 Task: Create a due date automation trigger when advanced on, on the monday after a card is due add fields without custom field "Resume" set to 10 at 11:00 AM.
Action: Mouse moved to (1290, 99)
Screenshot: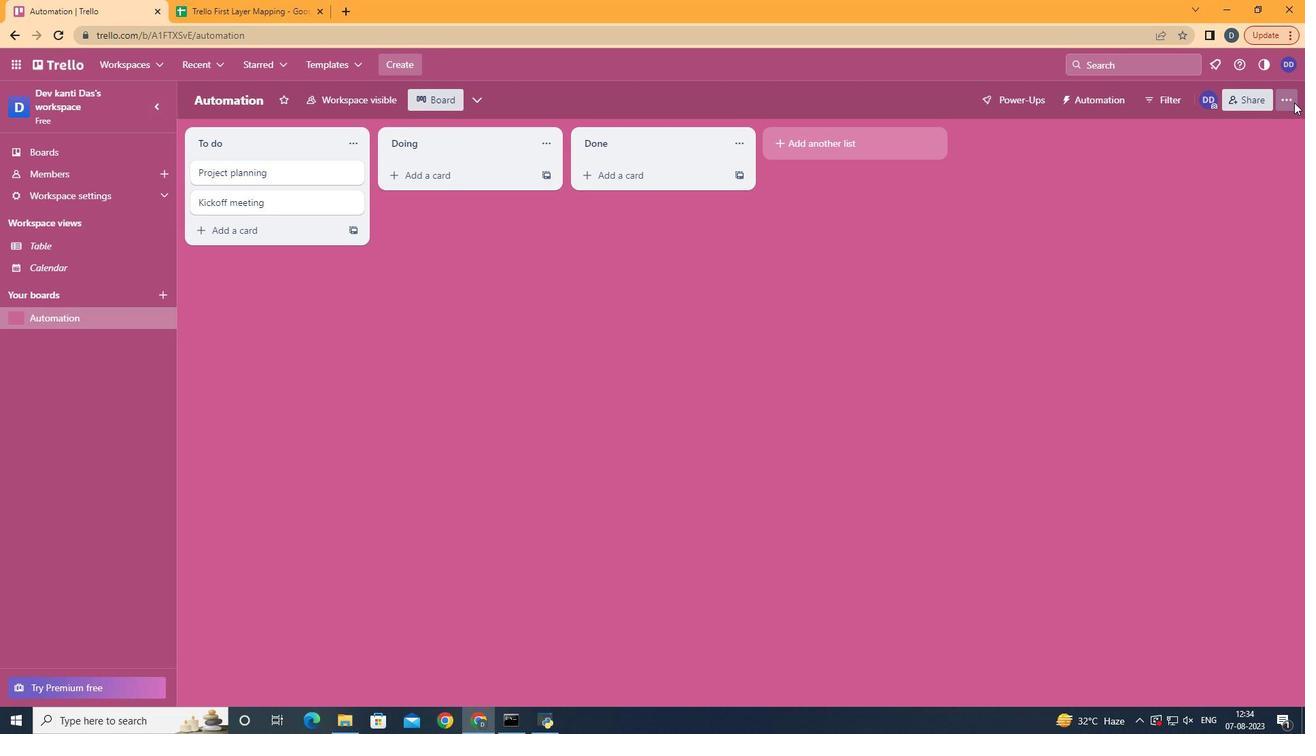 
Action: Mouse pressed left at (1290, 99)
Screenshot: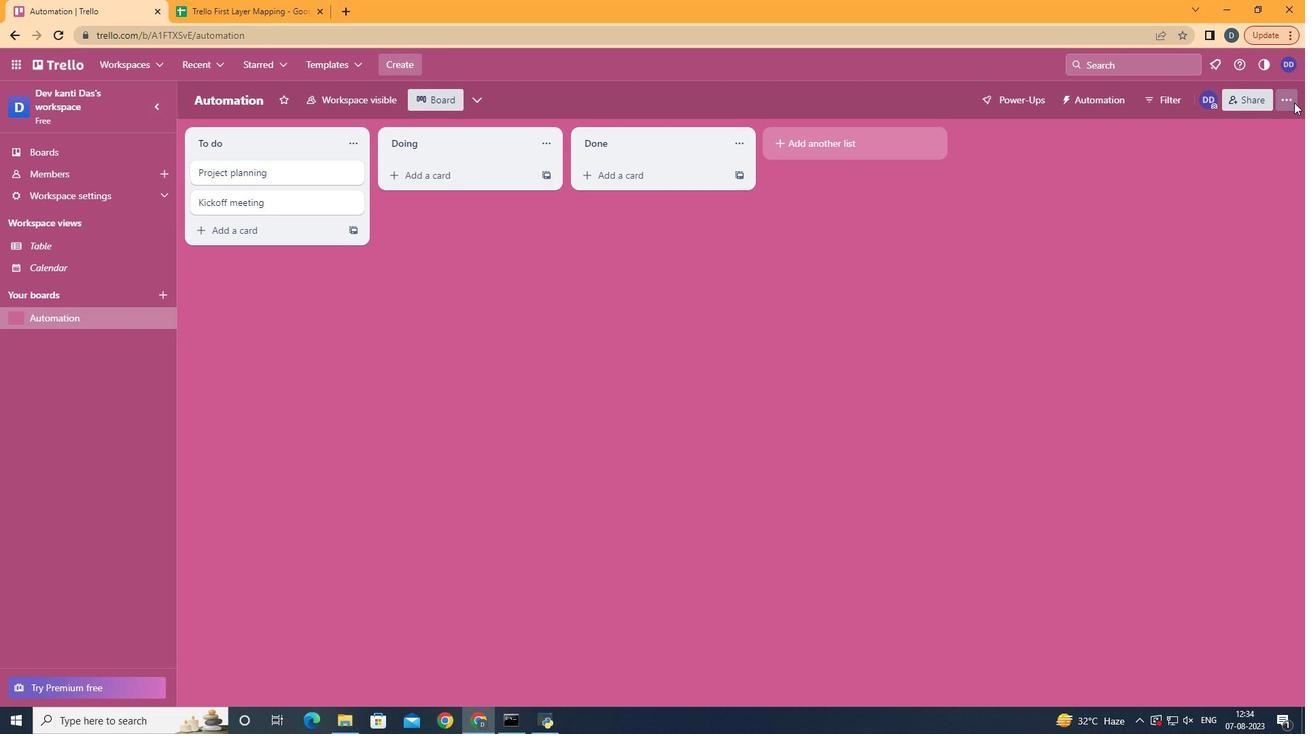 
Action: Mouse moved to (1183, 290)
Screenshot: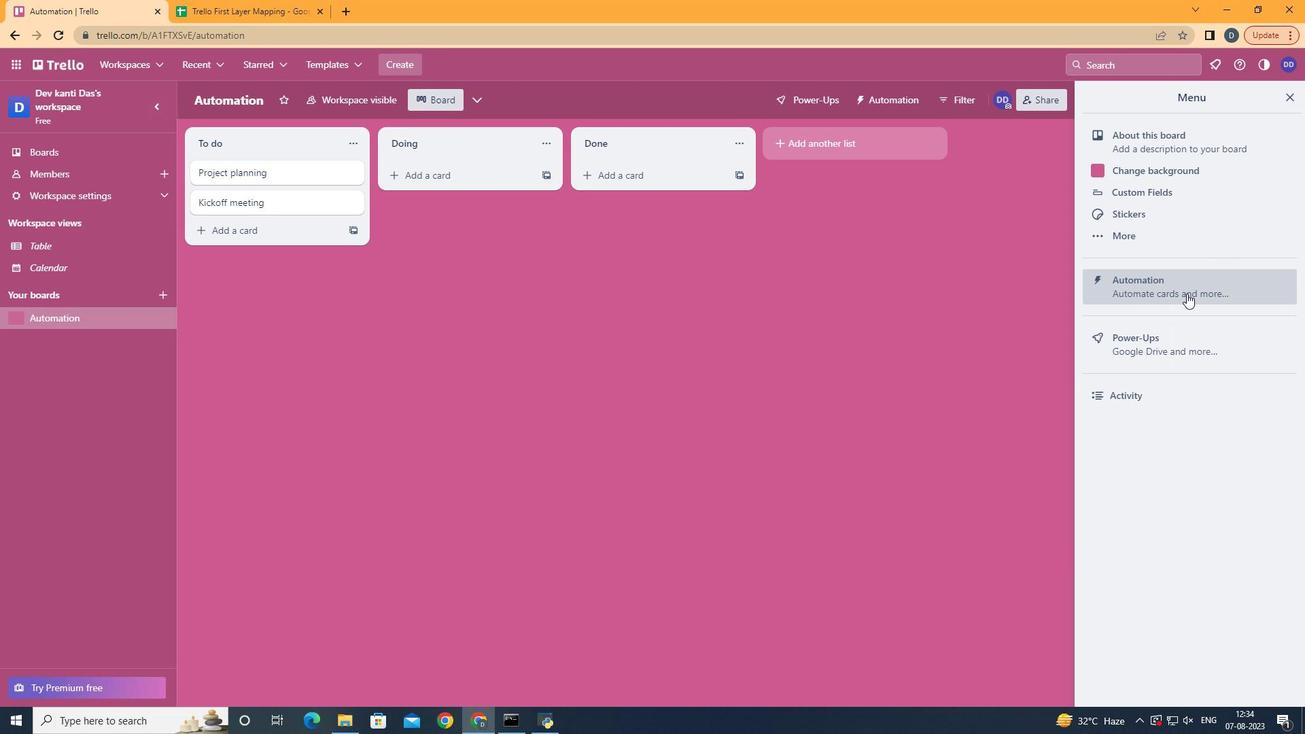 
Action: Mouse pressed left at (1183, 290)
Screenshot: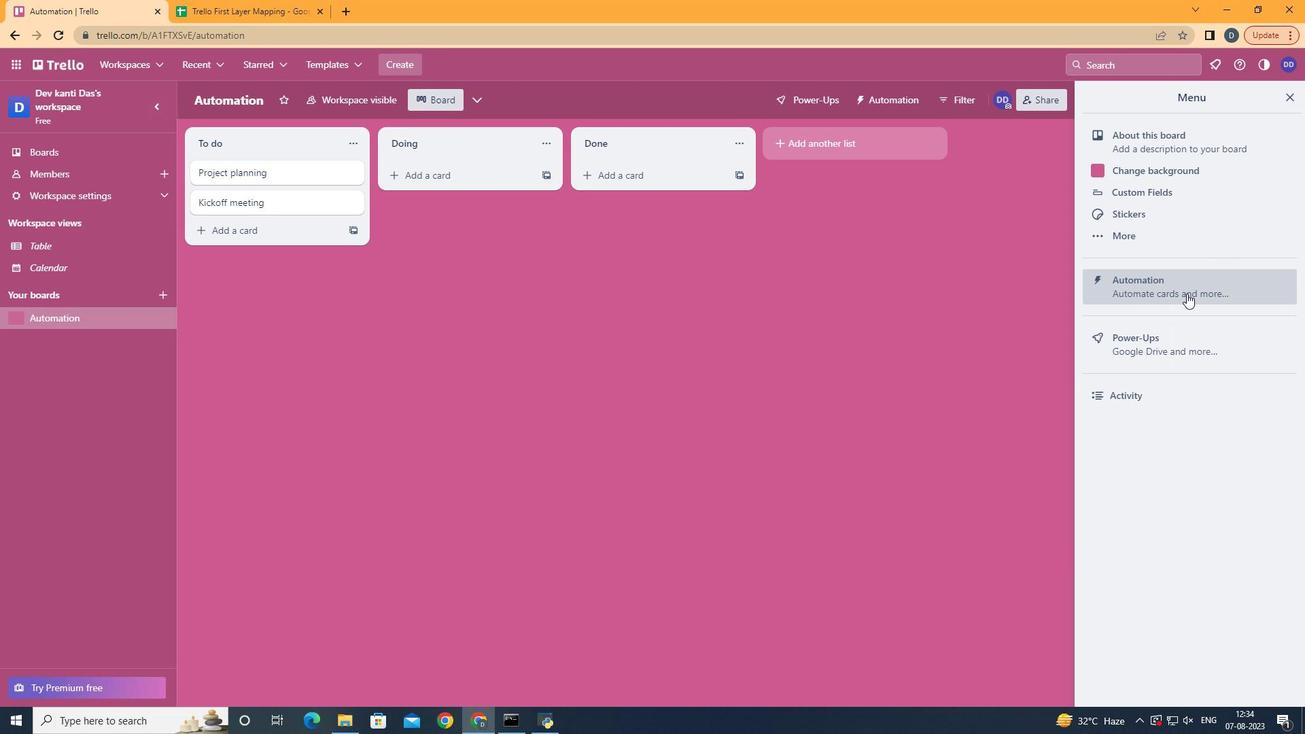 
Action: Mouse moved to (282, 279)
Screenshot: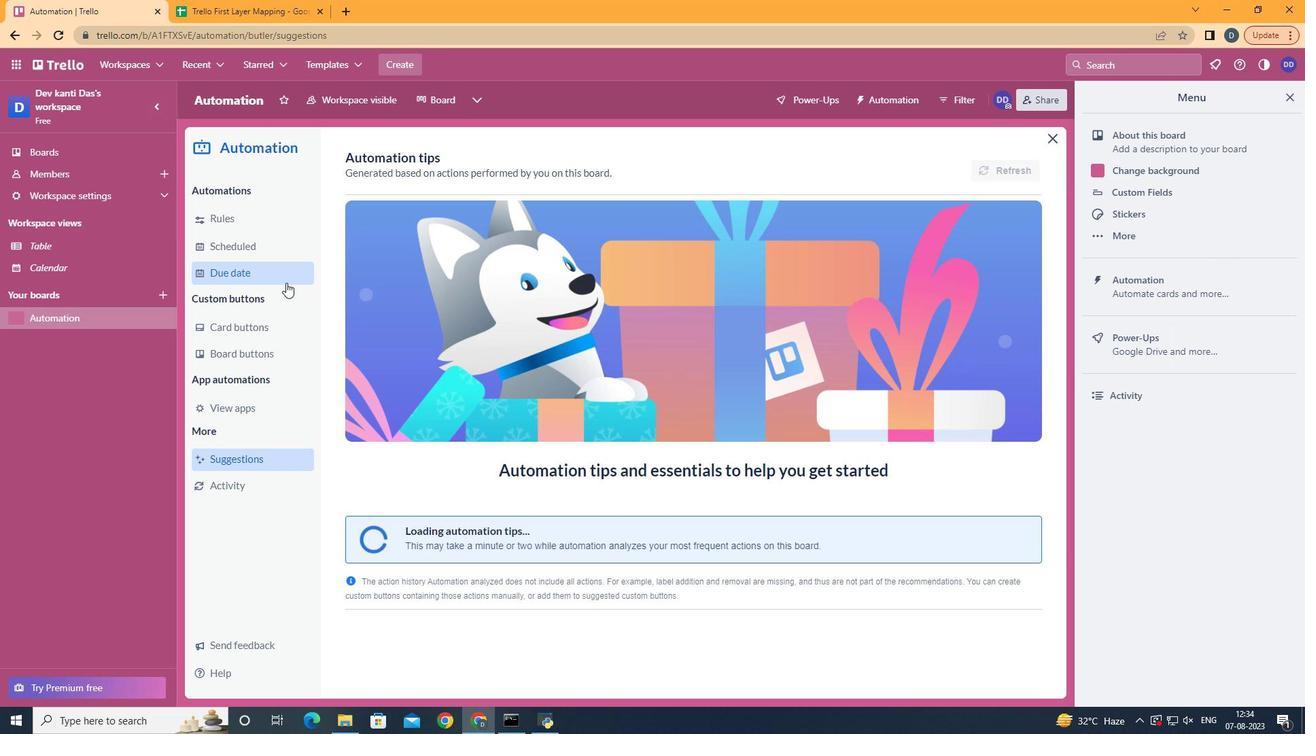 
Action: Mouse pressed left at (282, 279)
Screenshot: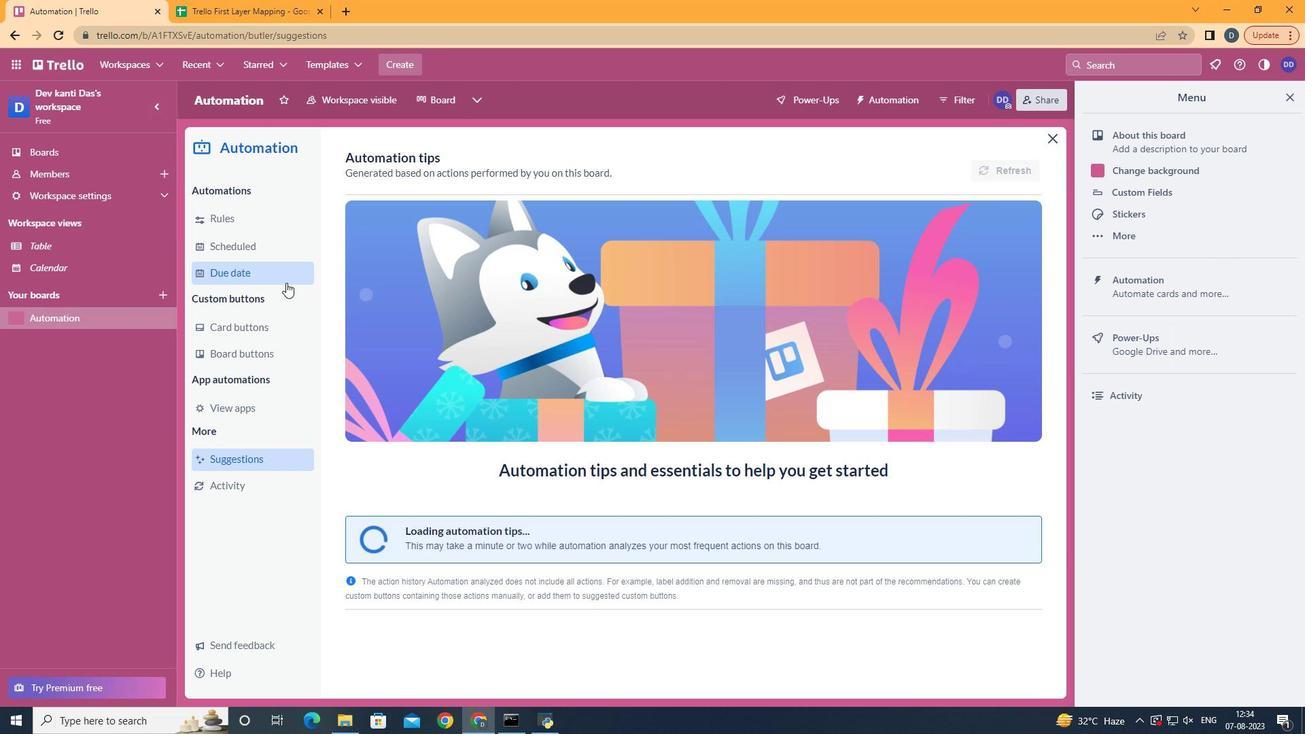 
Action: Mouse moved to (955, 156)
Screenshot: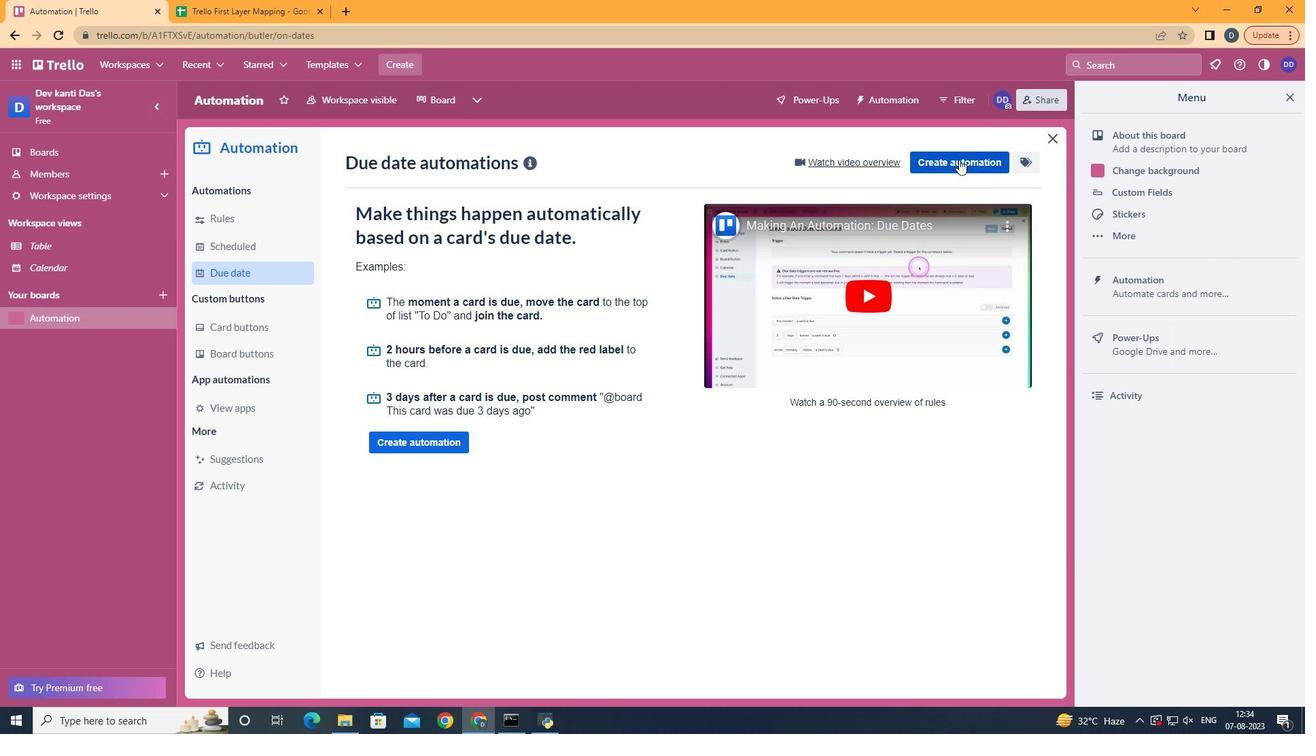 
Action: Mouse pressed left at (955, 156)
Screenshot: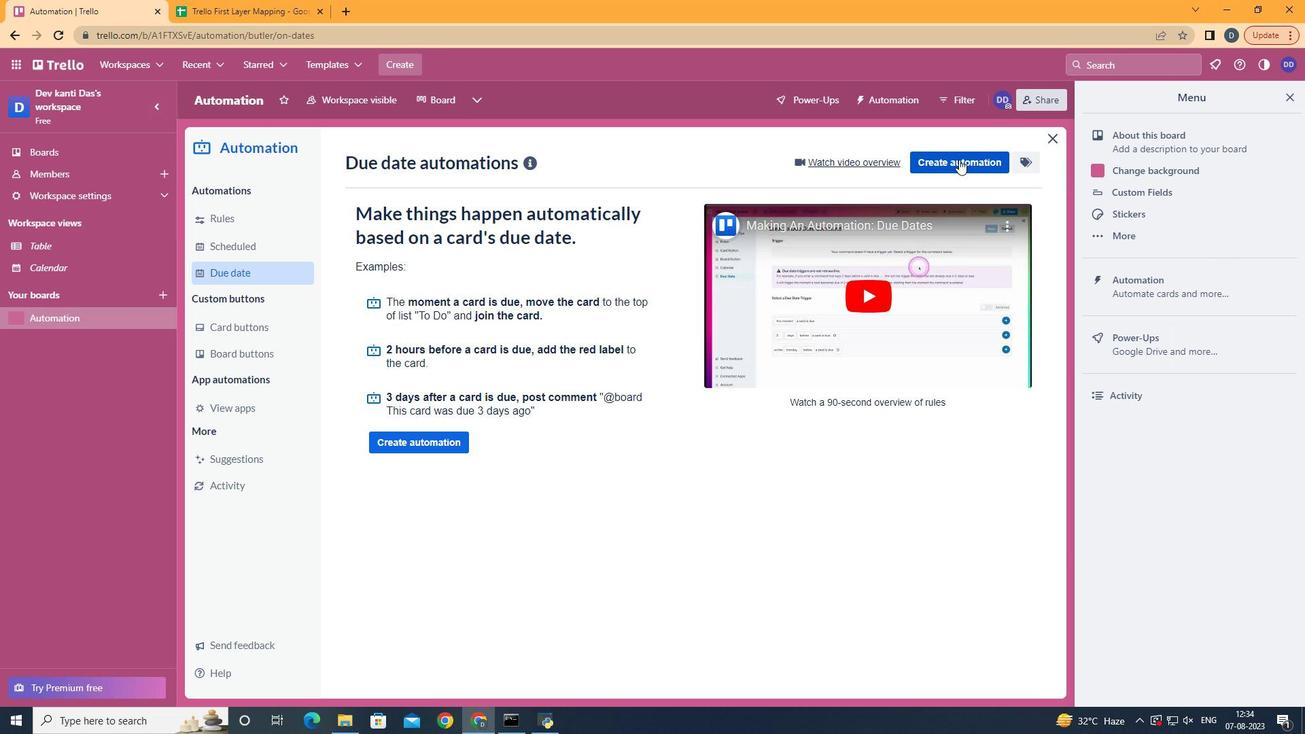 
Action: Mouse moved to (734, 292)
Screenshot: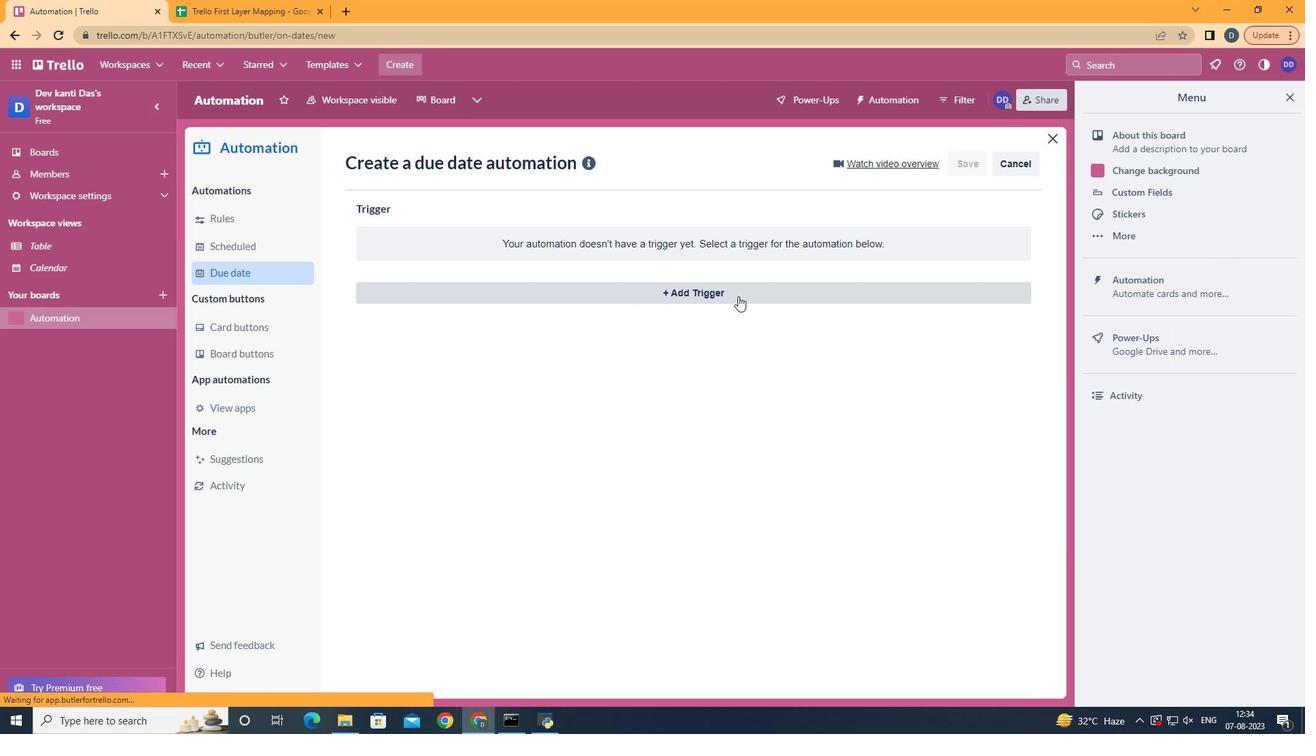 
Action: Mouse pressed left at (734, 292)
Screenshot: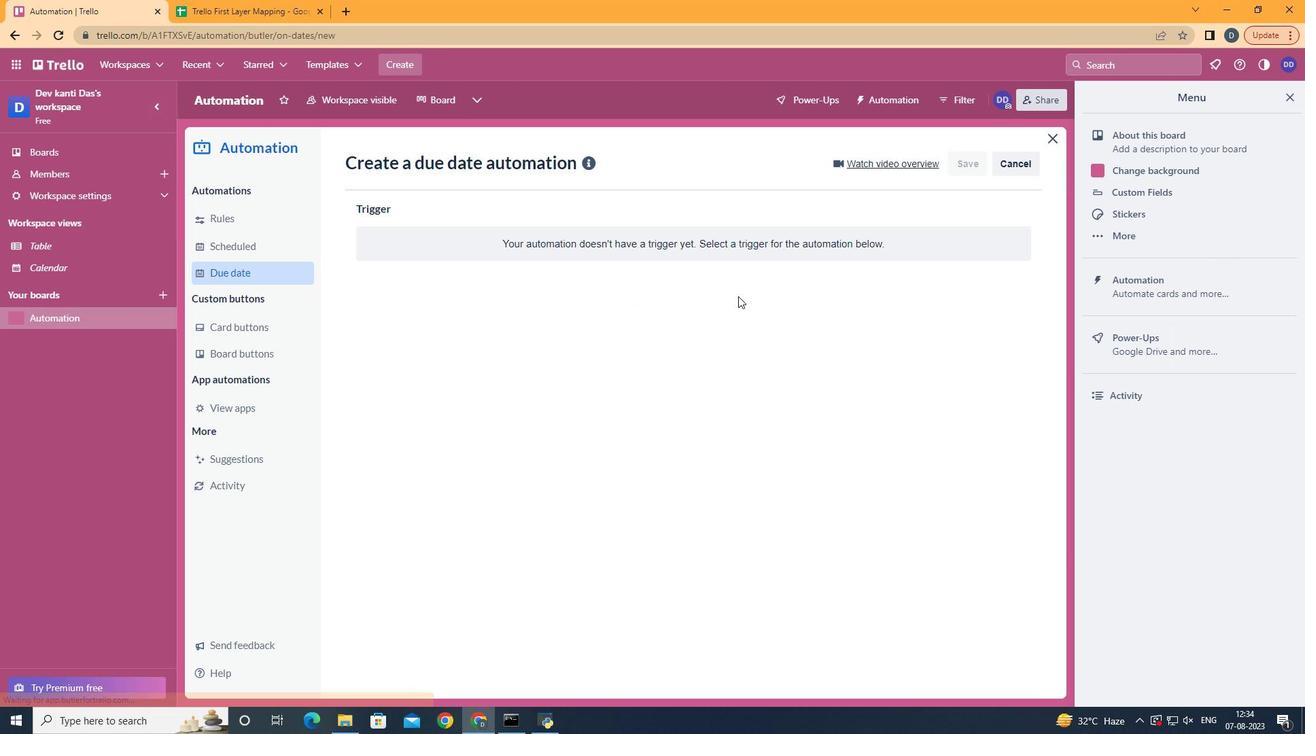 
Action: Mouse moved to (433, 352)
Screenshot: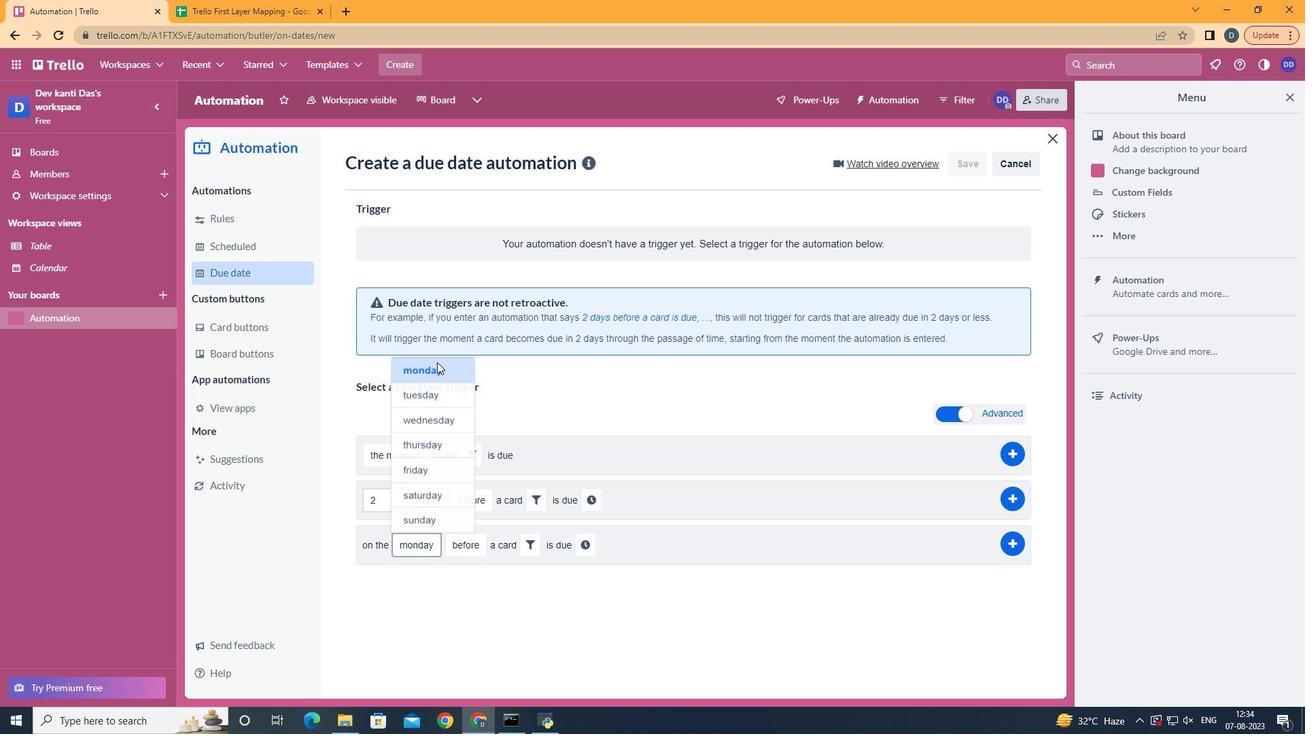 
Action: Mouse pressed left at (433, 352)
Screenshot: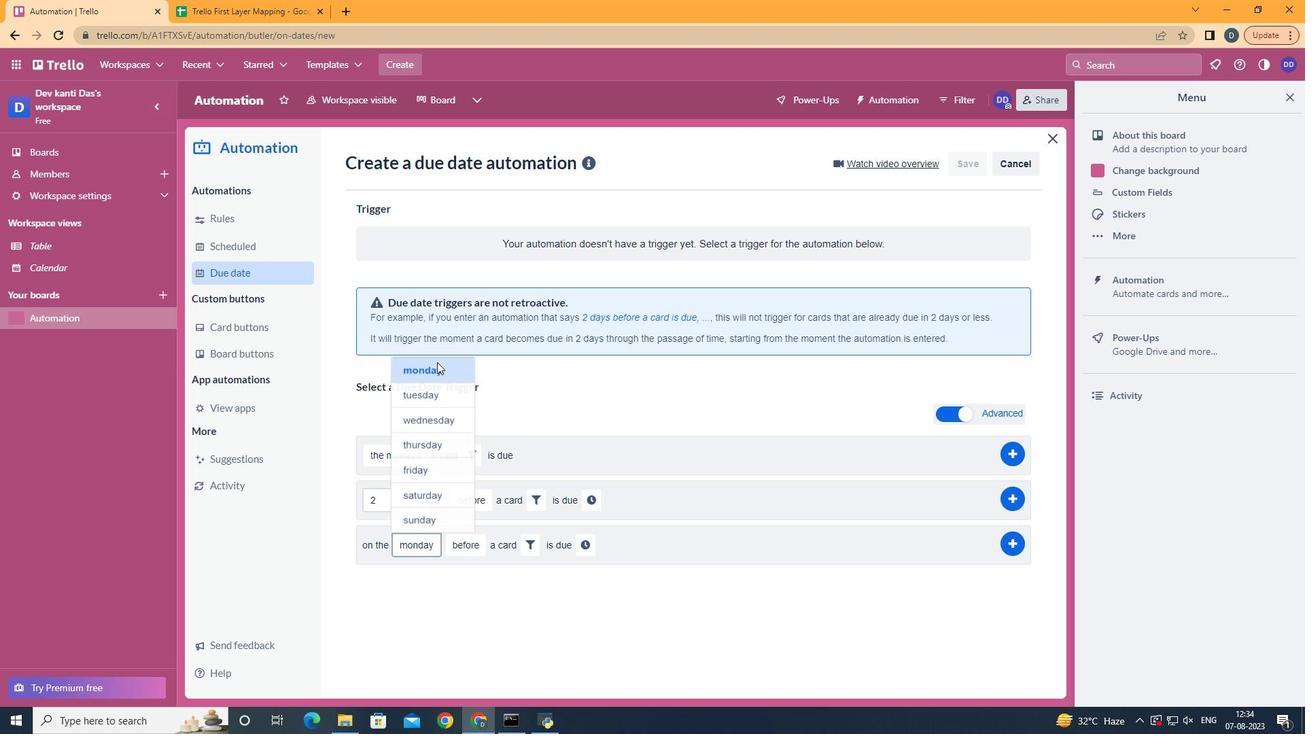 
Action: Mouse moved to (476, 596)
Screenshot: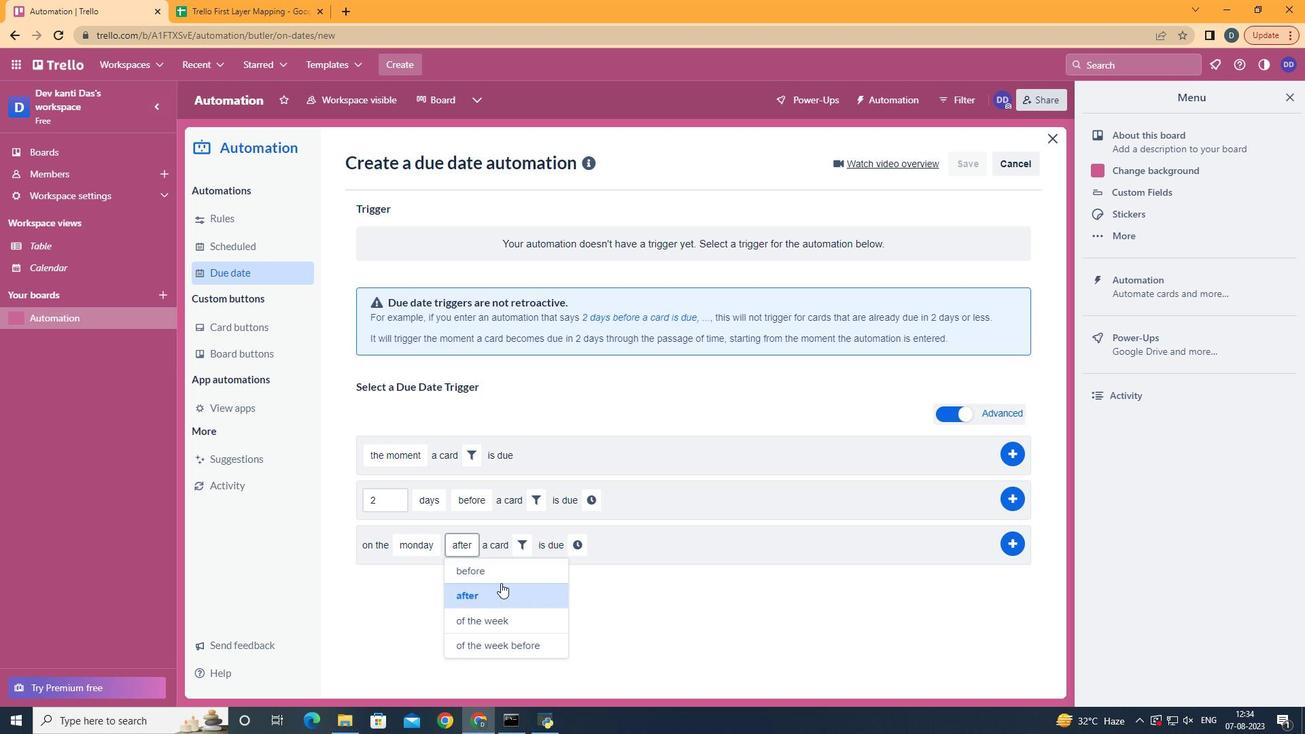 
Action: Mouse pressed left at (476, 596)
Screenshot: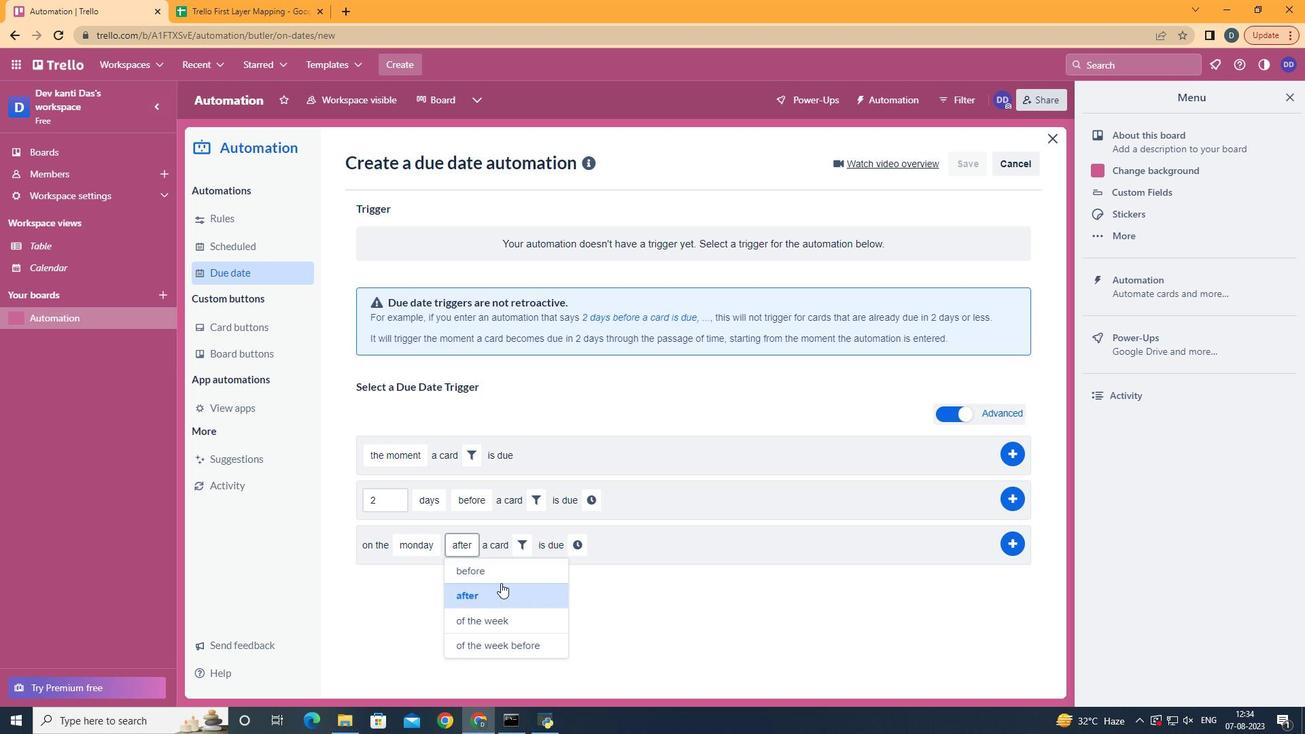 
Action: Mouse moved to (511, 547)
Screenshot: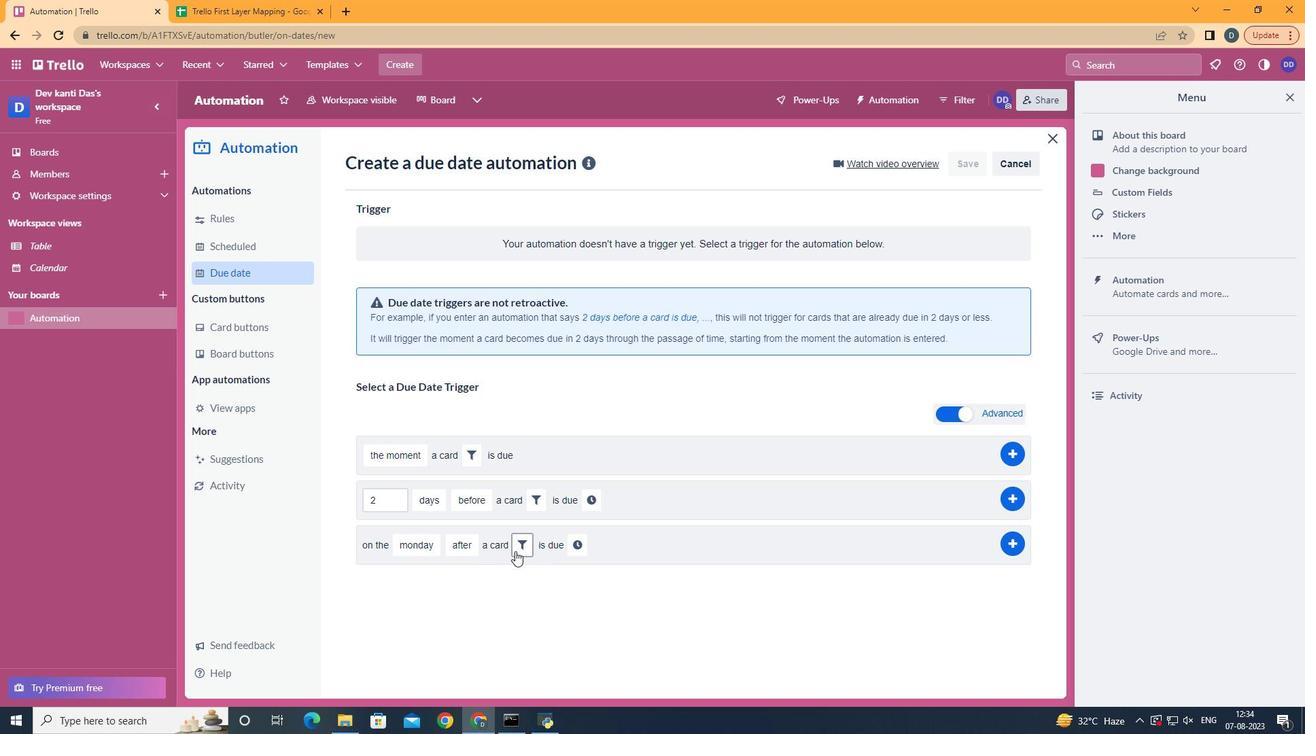 
Action: Mouse pressed left at (511, 547)
Screenshot: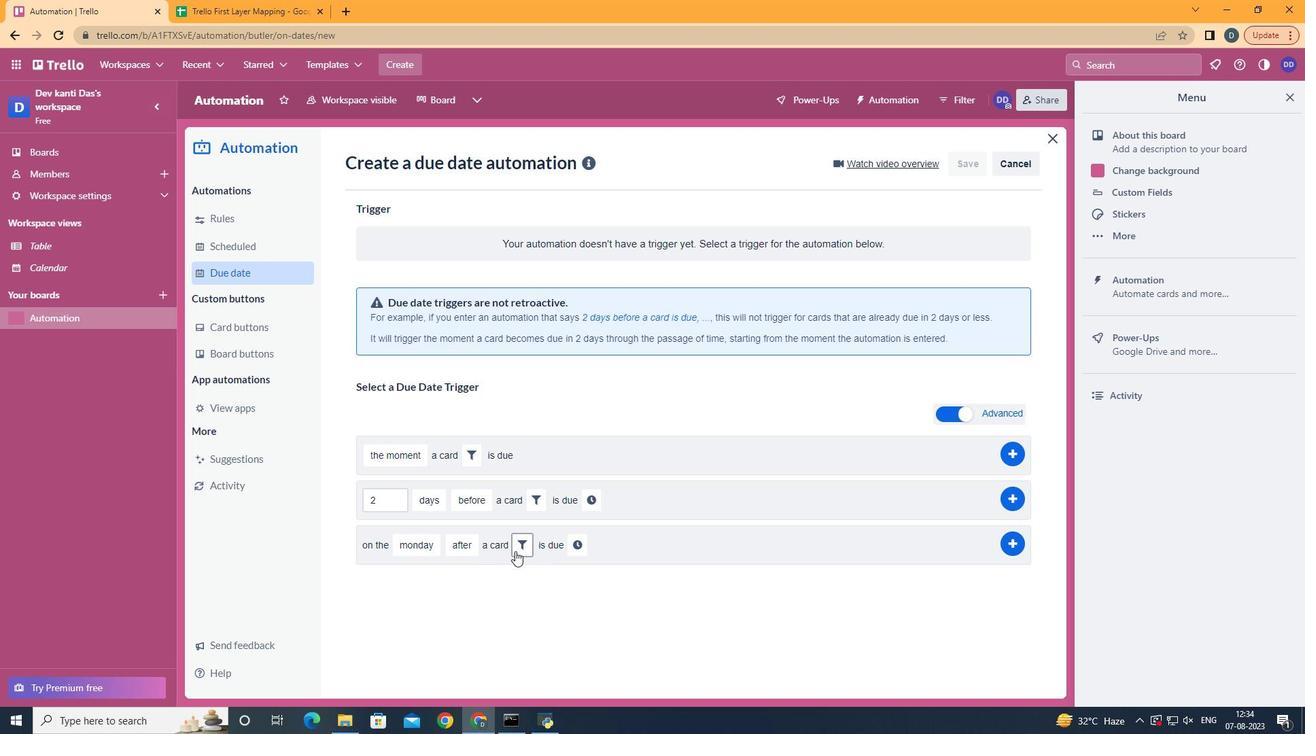 
Action: Mouse moved to (742, 590)
Screenshot: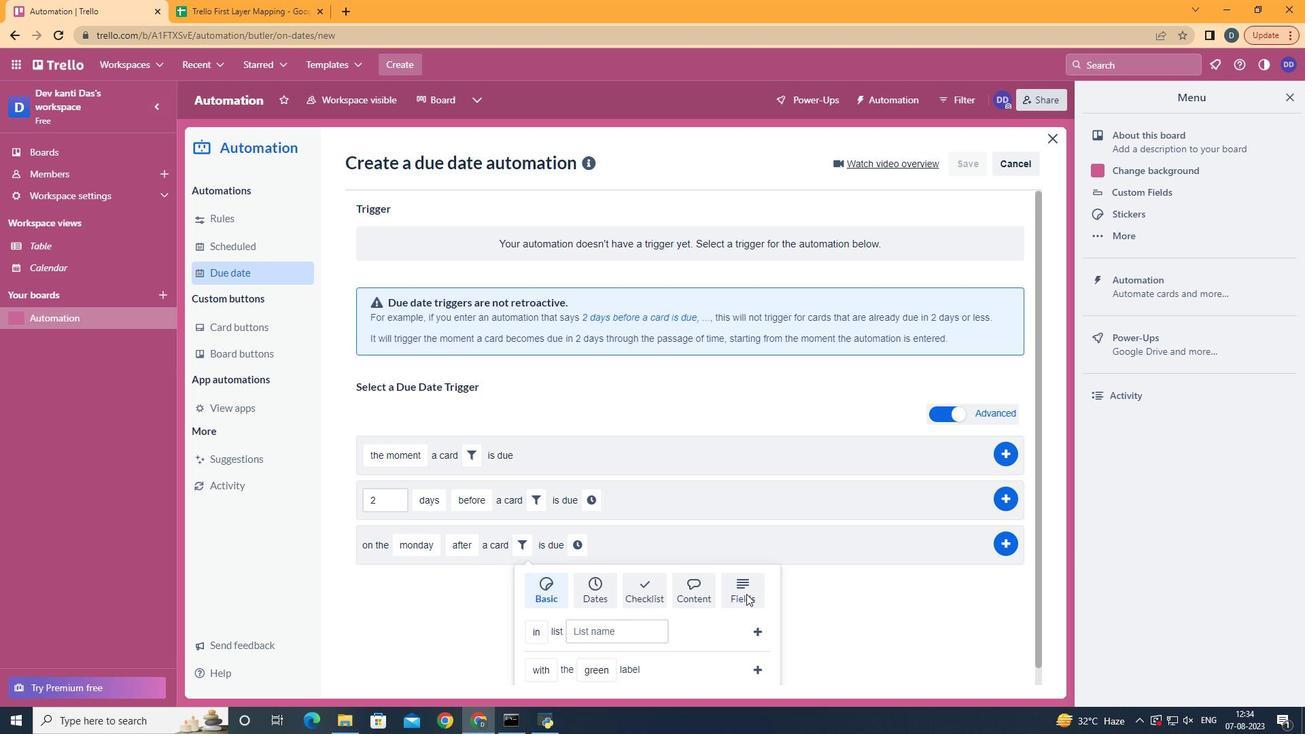 
Action: Mouse pressed left at (742, 590)
Screenshot: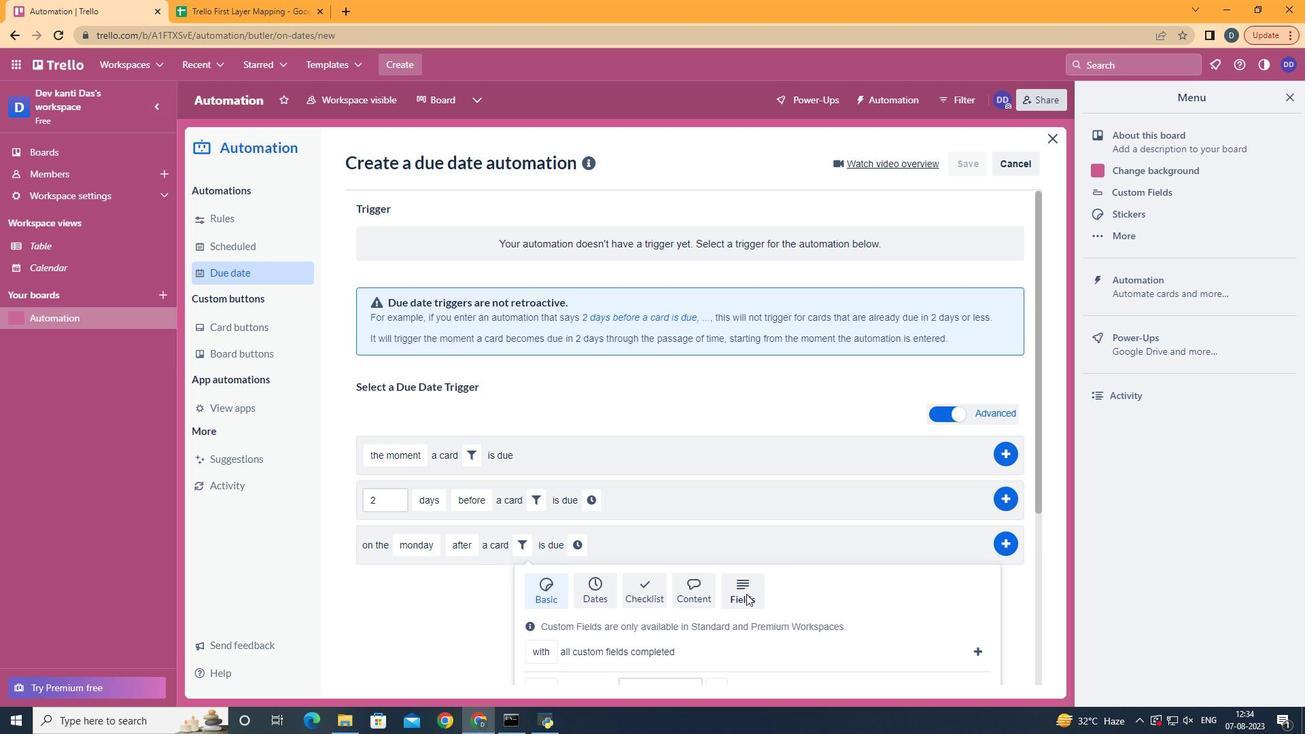
Action: Mouse moved to (742, 590)
Screenshot: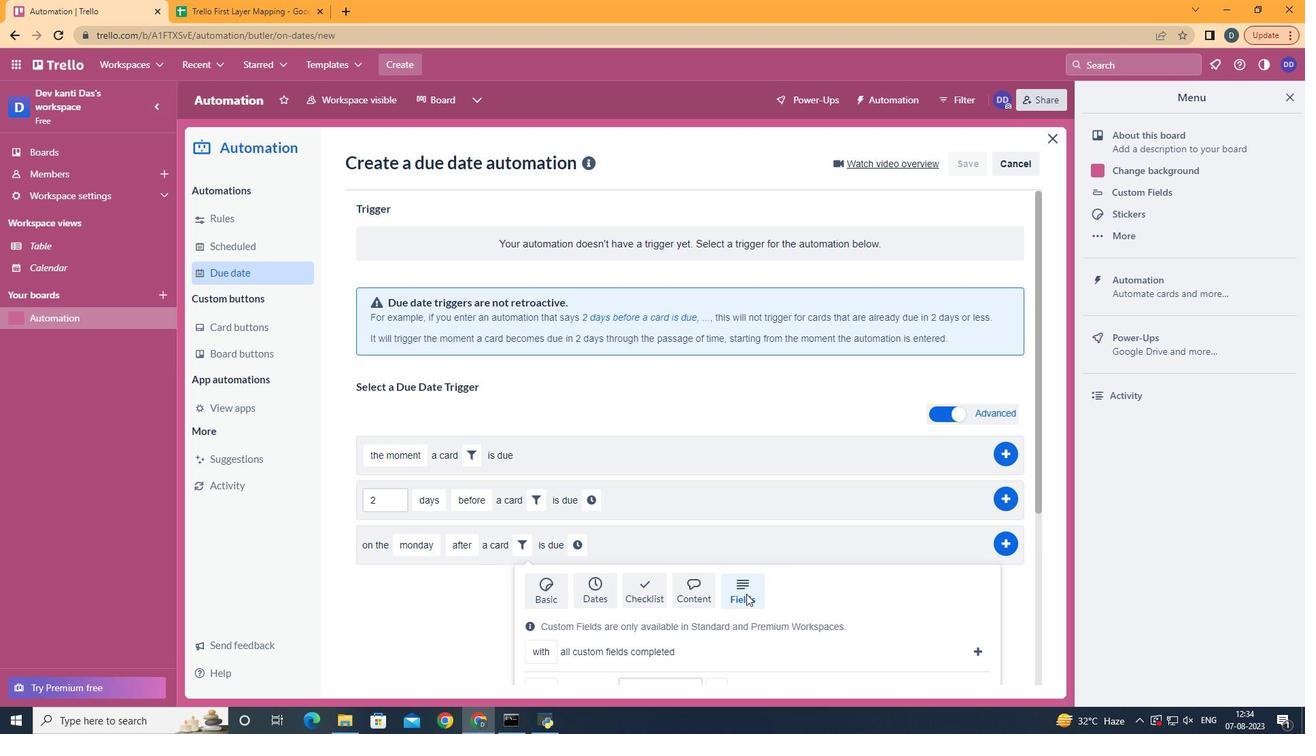 
Action: Mouse scrolled (742, 590) with delta (0, 0)
Screenshot: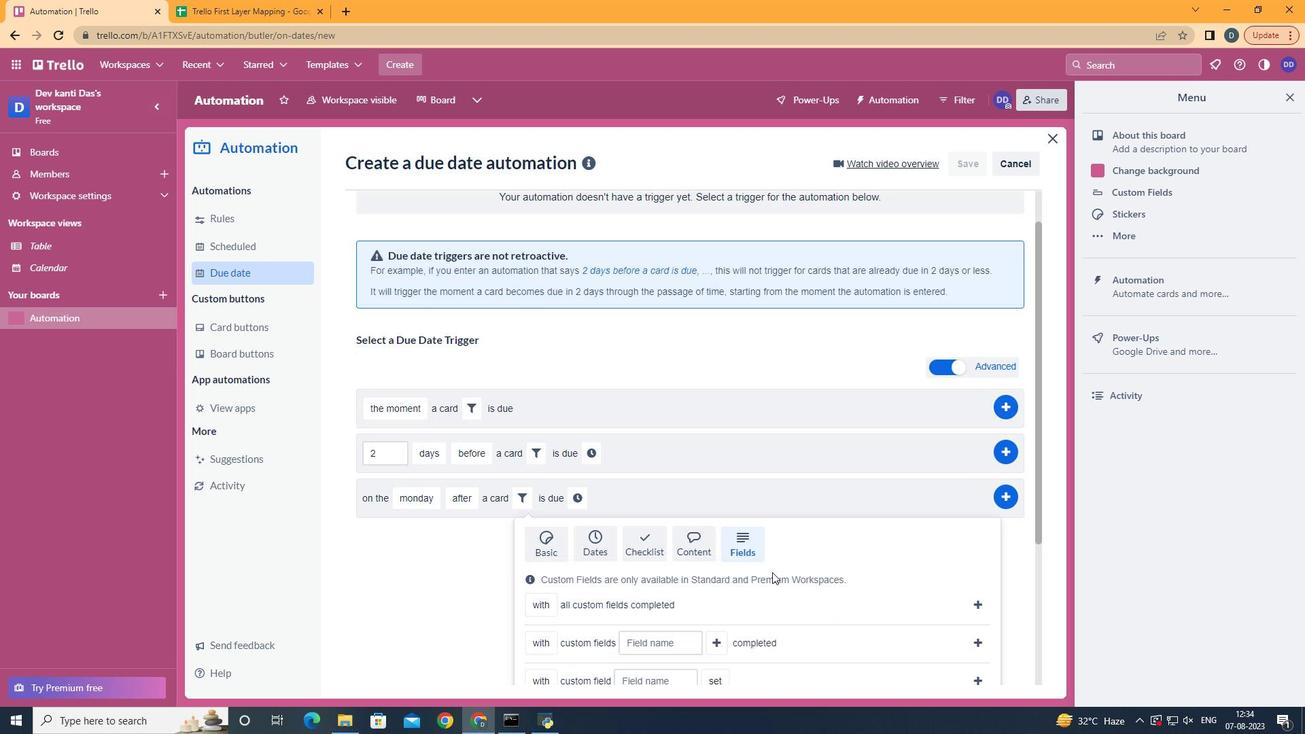 
Action: Mouse scrolled (742, 590) with delta (0, 0)
Screenshot: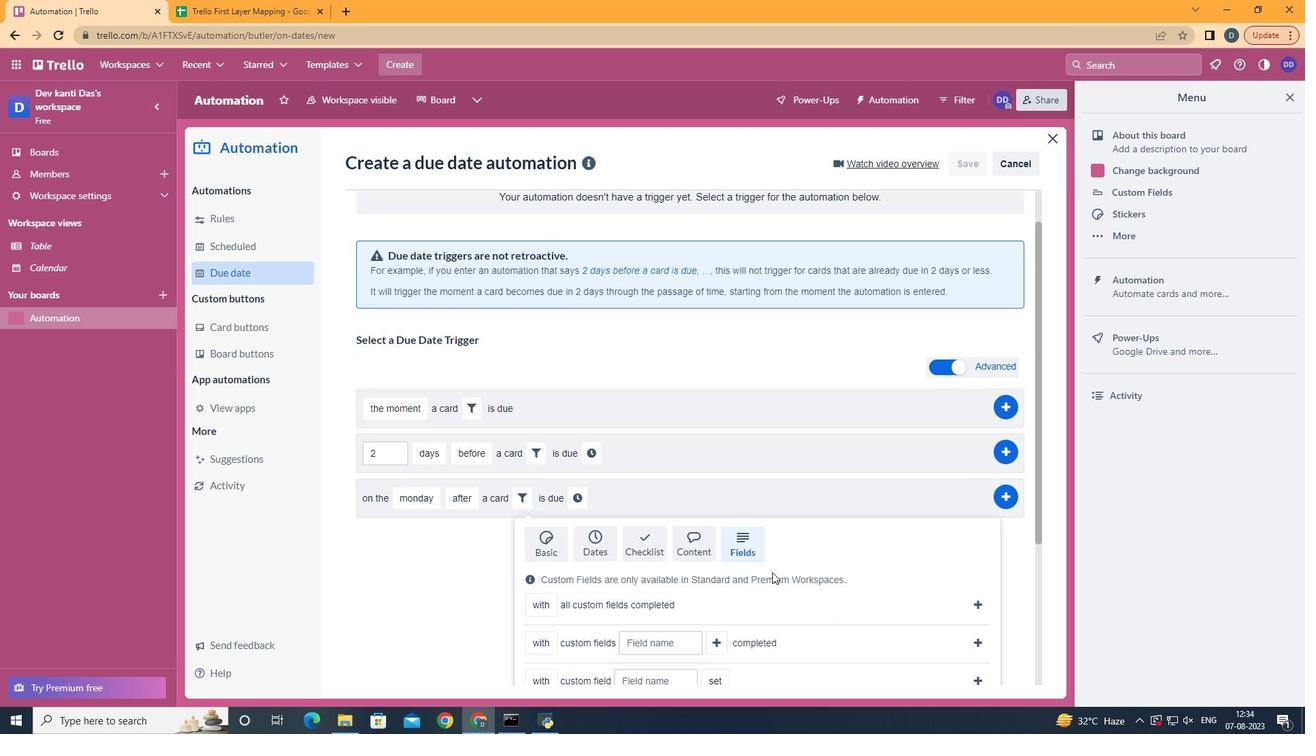 
Action: Mouse scrolled (742, 590) with delta (0, 0)
Screenshot: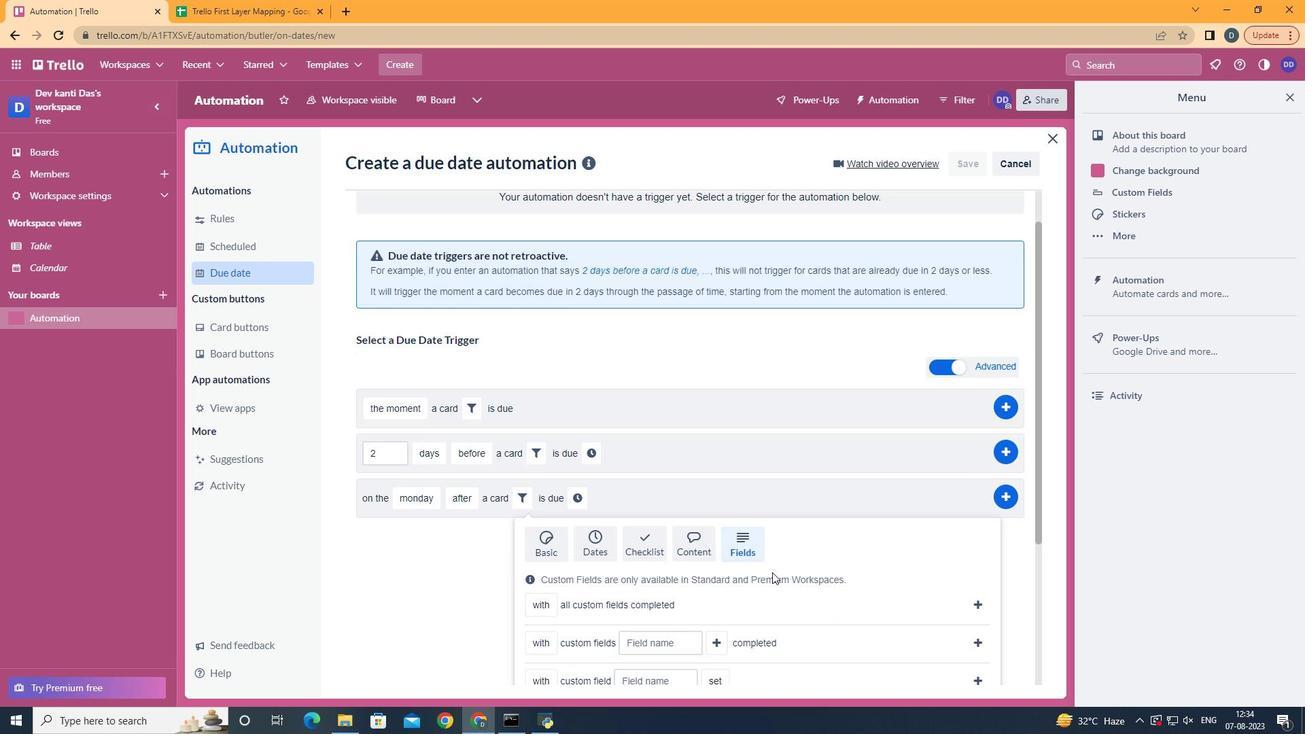 
Action: Mouse scrolled (742, 590) with delta (0, 0)
Screenshot: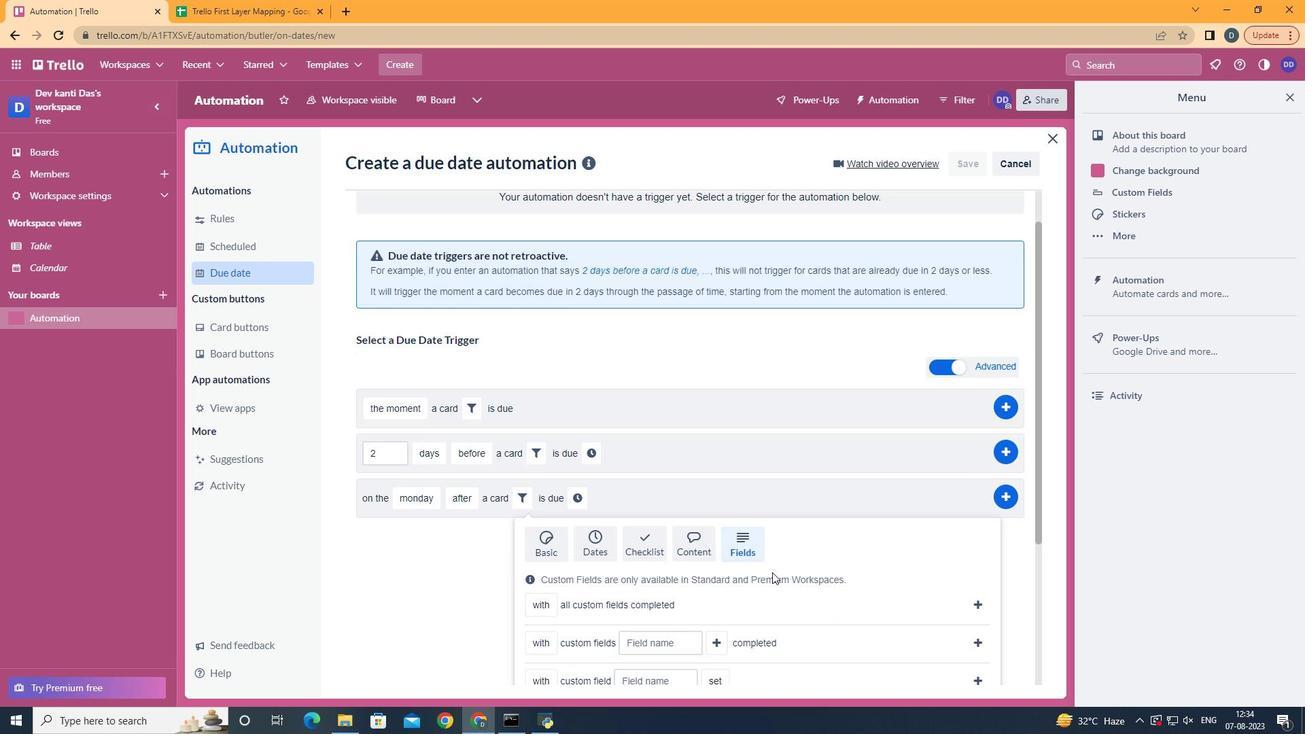 
Action: Mouse scrolled (742, 590) with delta (0, 0)
Screenshot: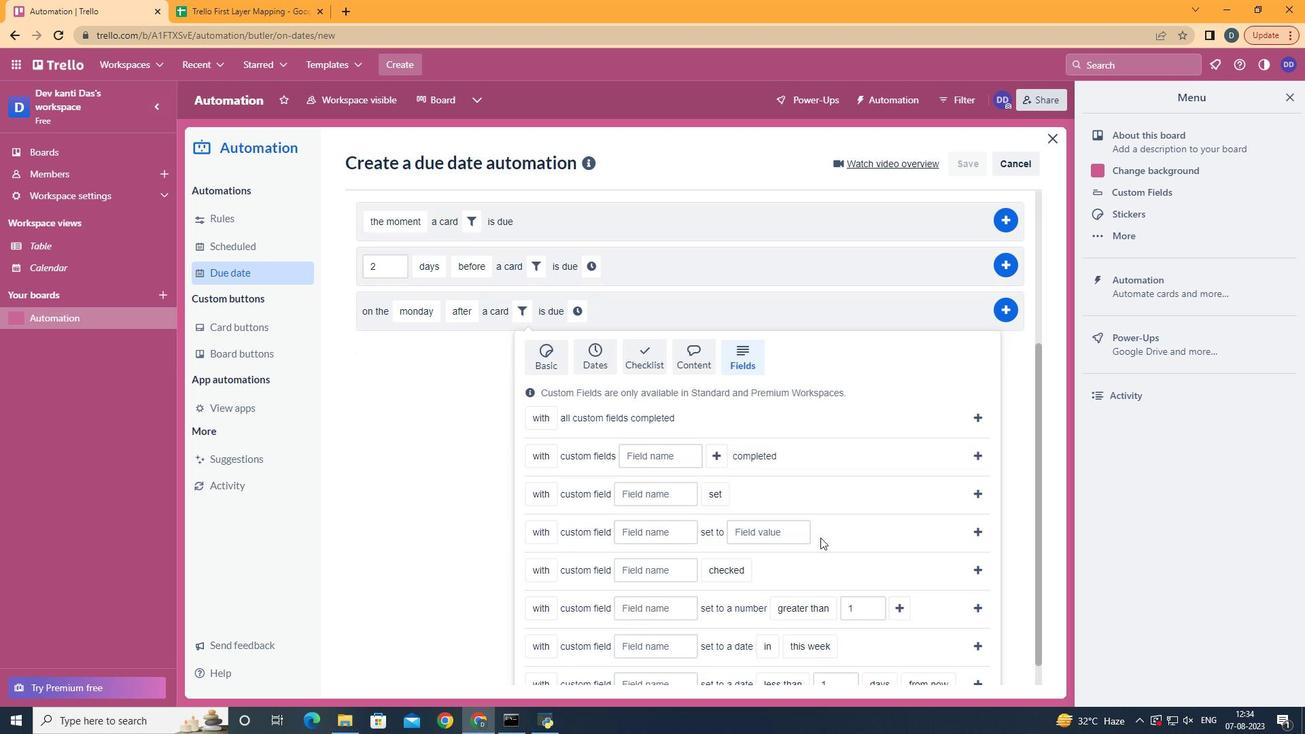 
Action: Mouse moved to (555, 554)
Screenshot: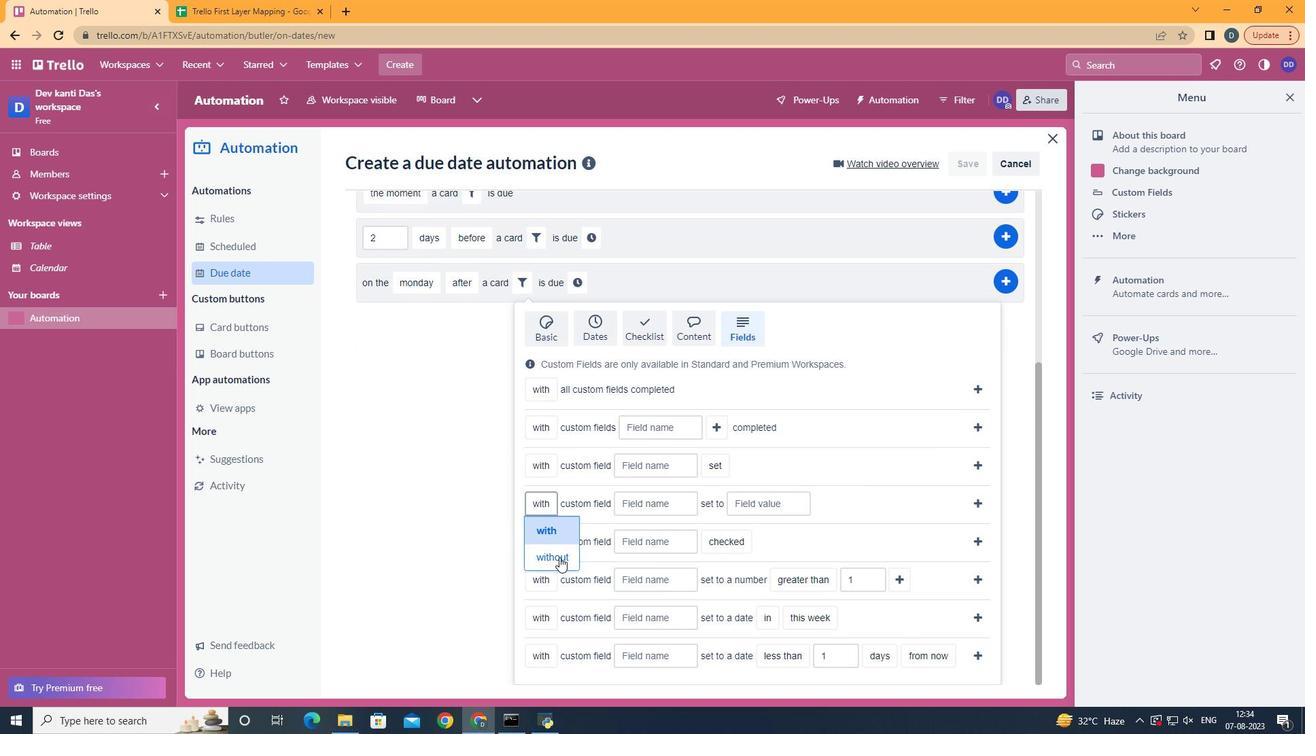 
Action: Mouse pressed left at (555, 554)
Screenshot: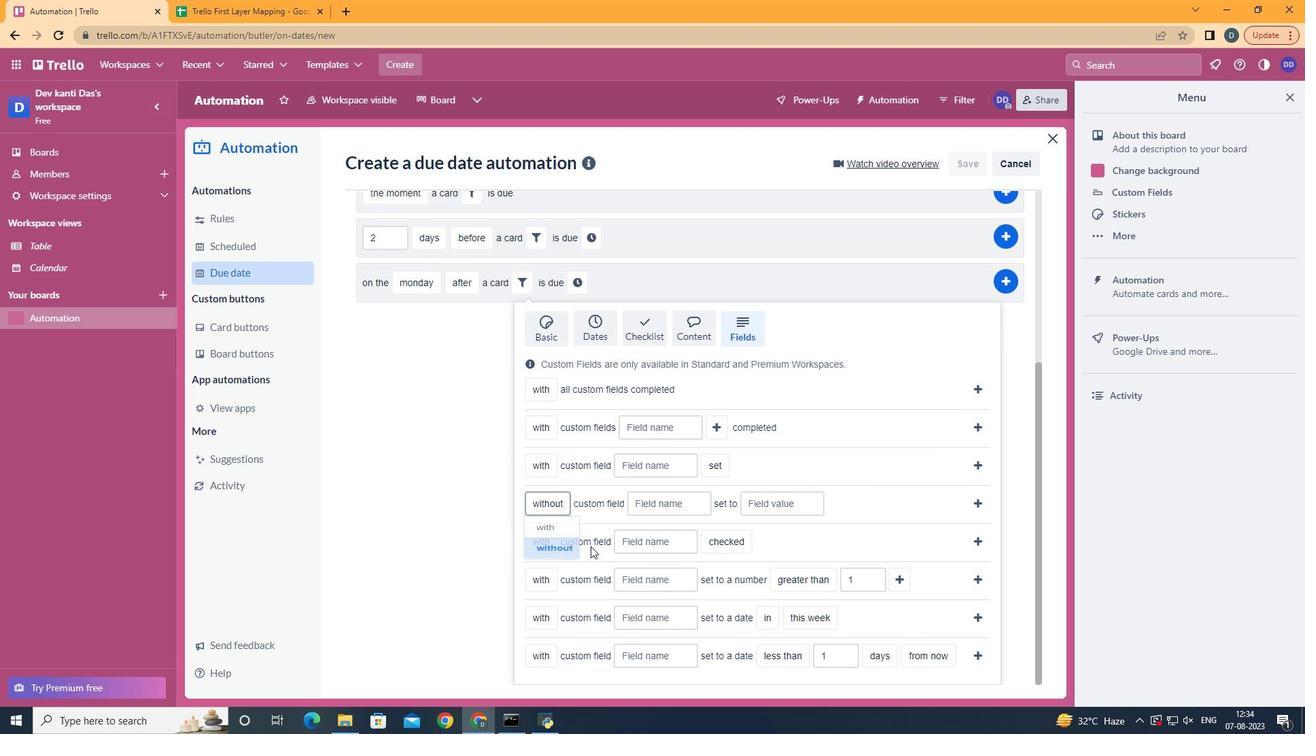 
Action: Mouse moved to (653, 501)
Screenshot: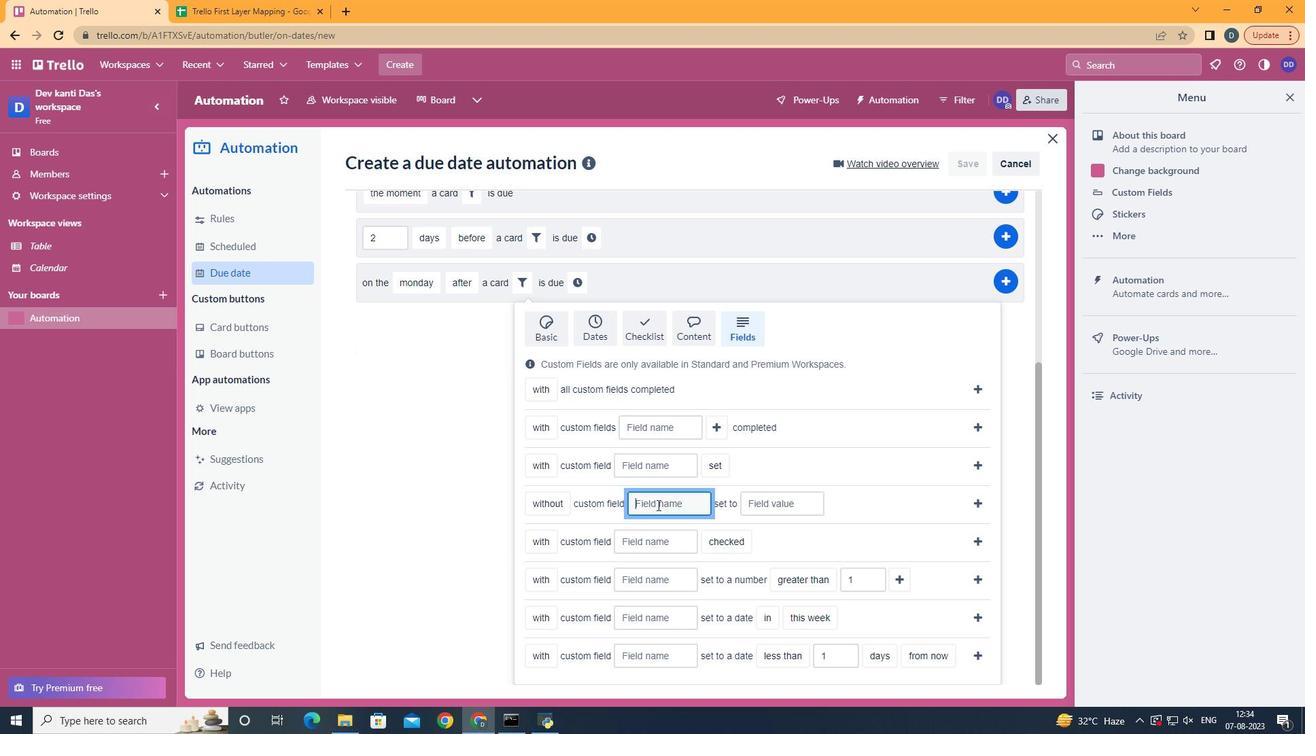 
Action: Mouse pressed left at (653, 501)
Screenshot: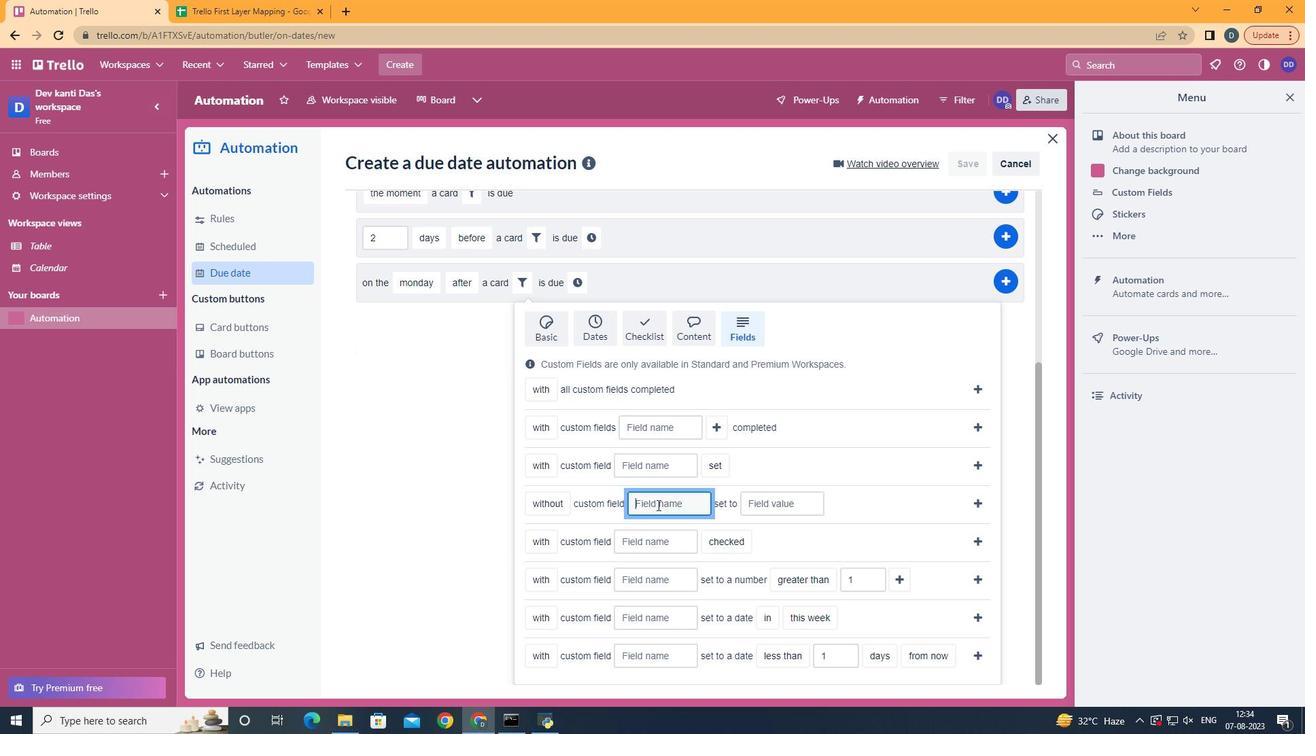 
Action: Key pressed <Key.shift>Resume
Screenshot: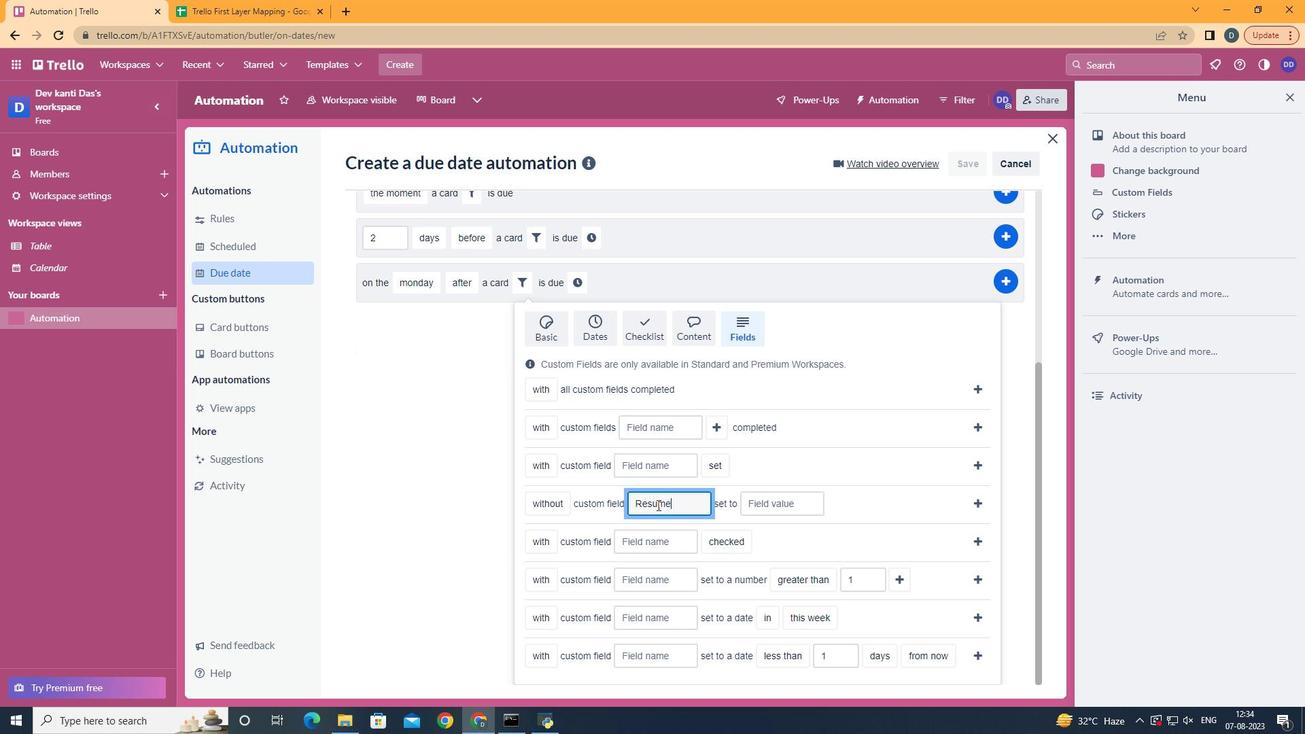 
Action: Mouse moved to (789, 500)
Screenshot: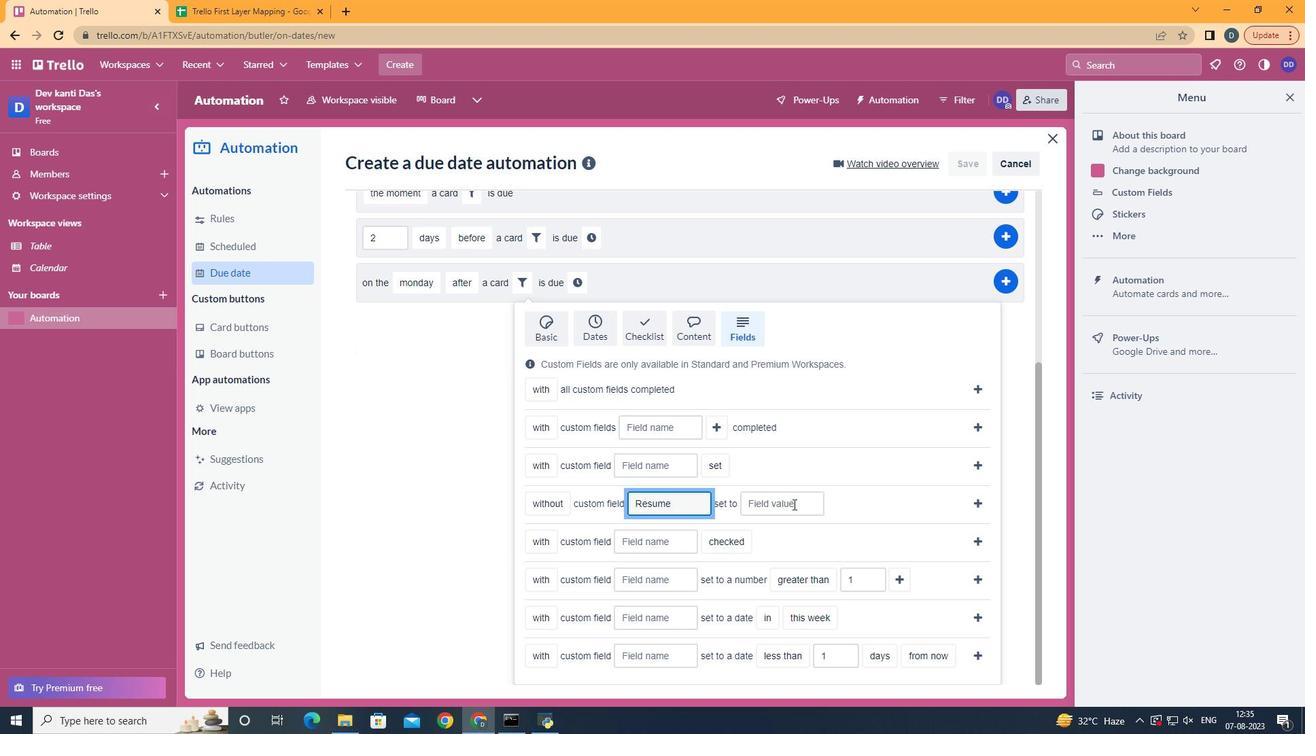 
Action: Mouse pressed left at (789, 500)
Screenshot: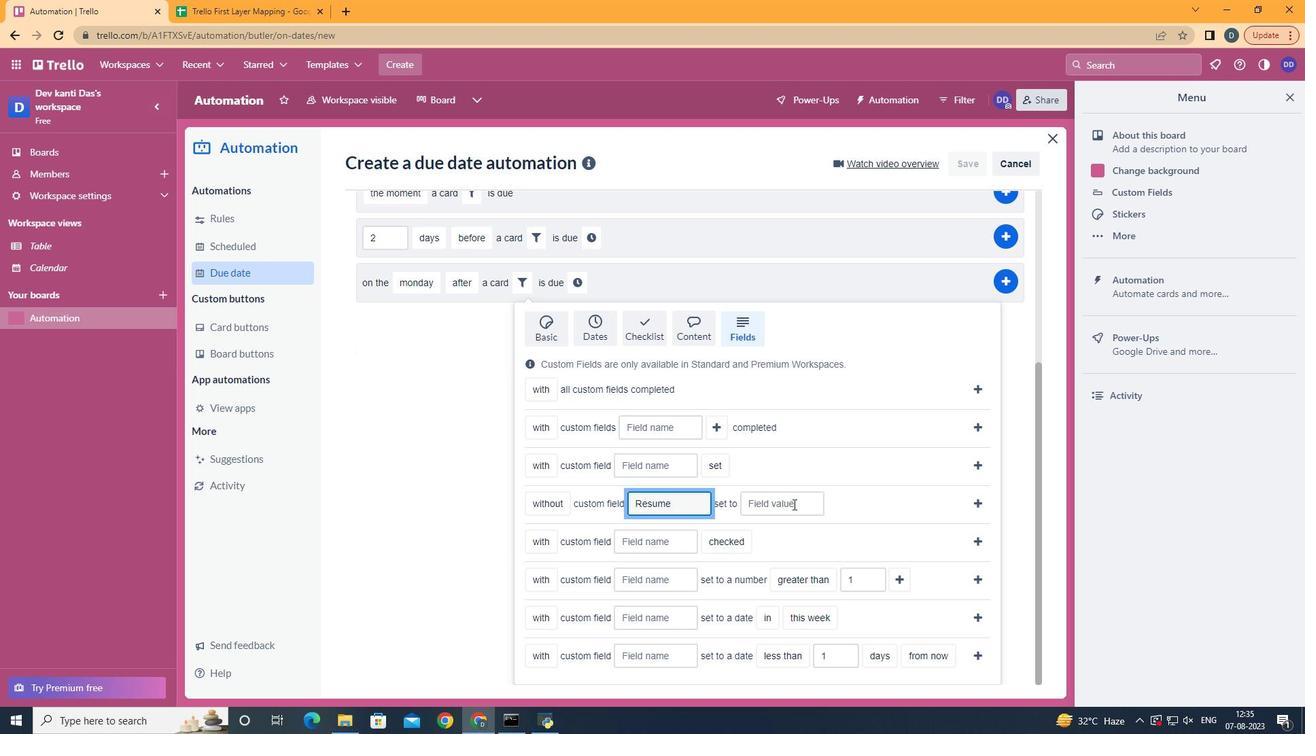 
Action: Mouse moved to (789, 500)
Screenshot: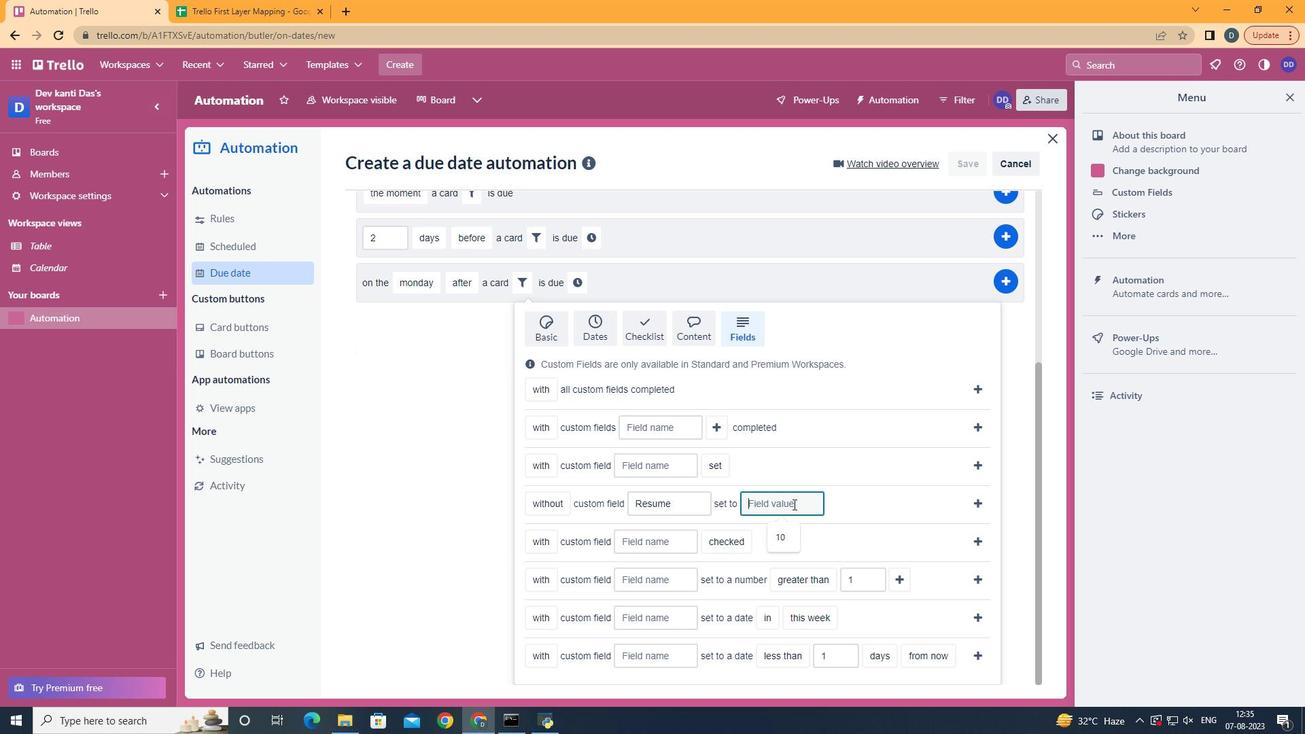 
Action: Key pressed 10
Screenshot: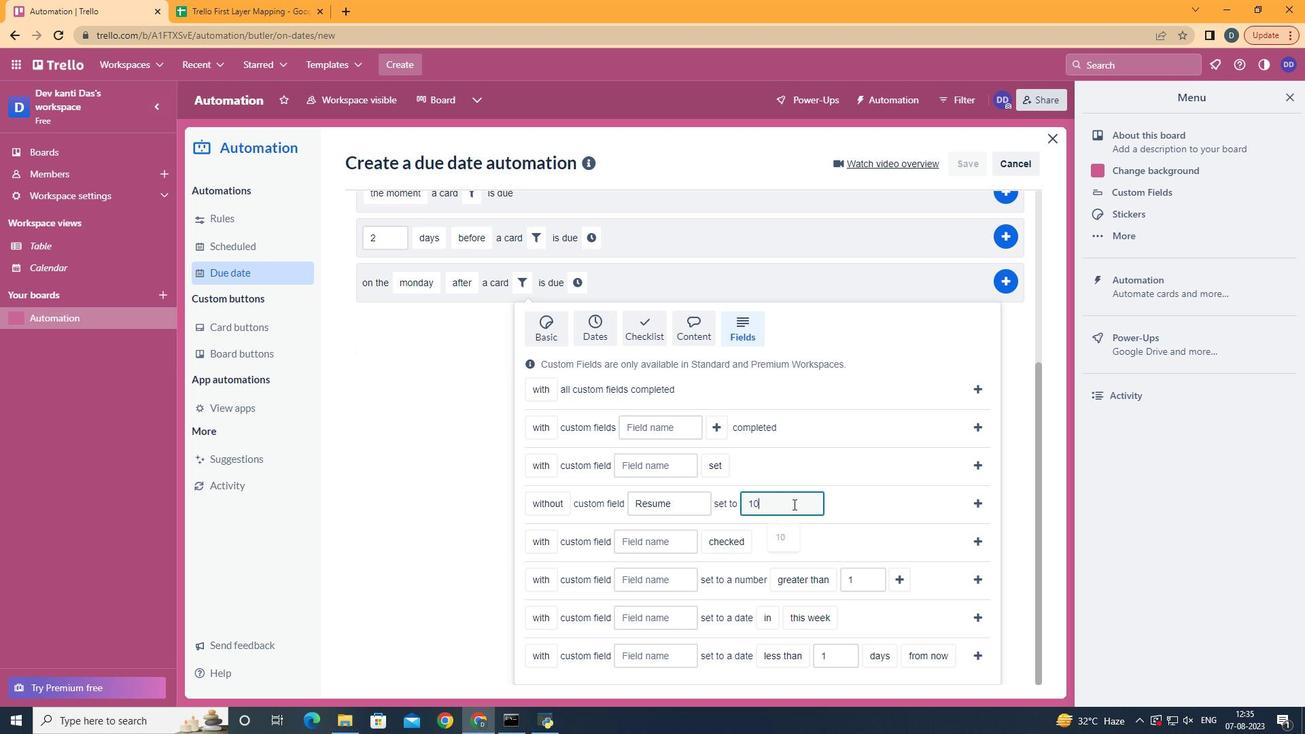 
Action: Mouse moved to (967, 505)
Screenshot: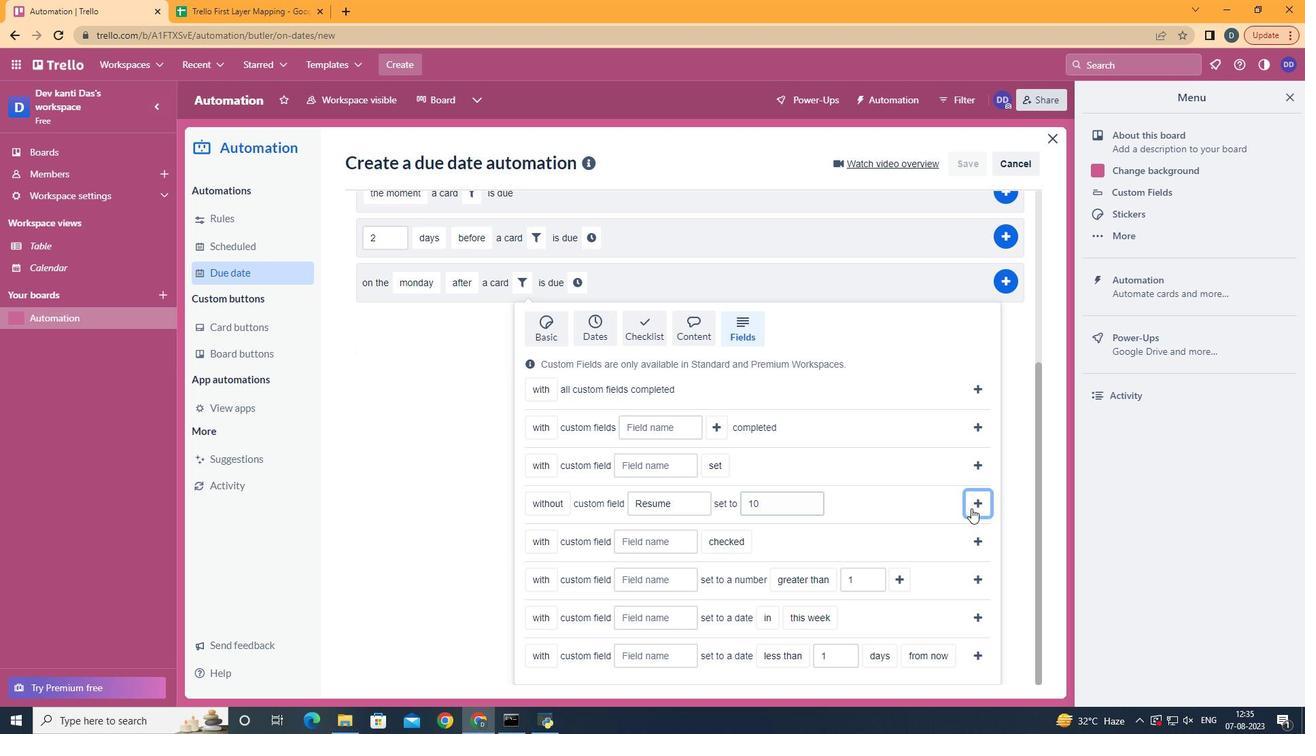 
Action: Mouse pressed left at (967, 505)
Screenshot: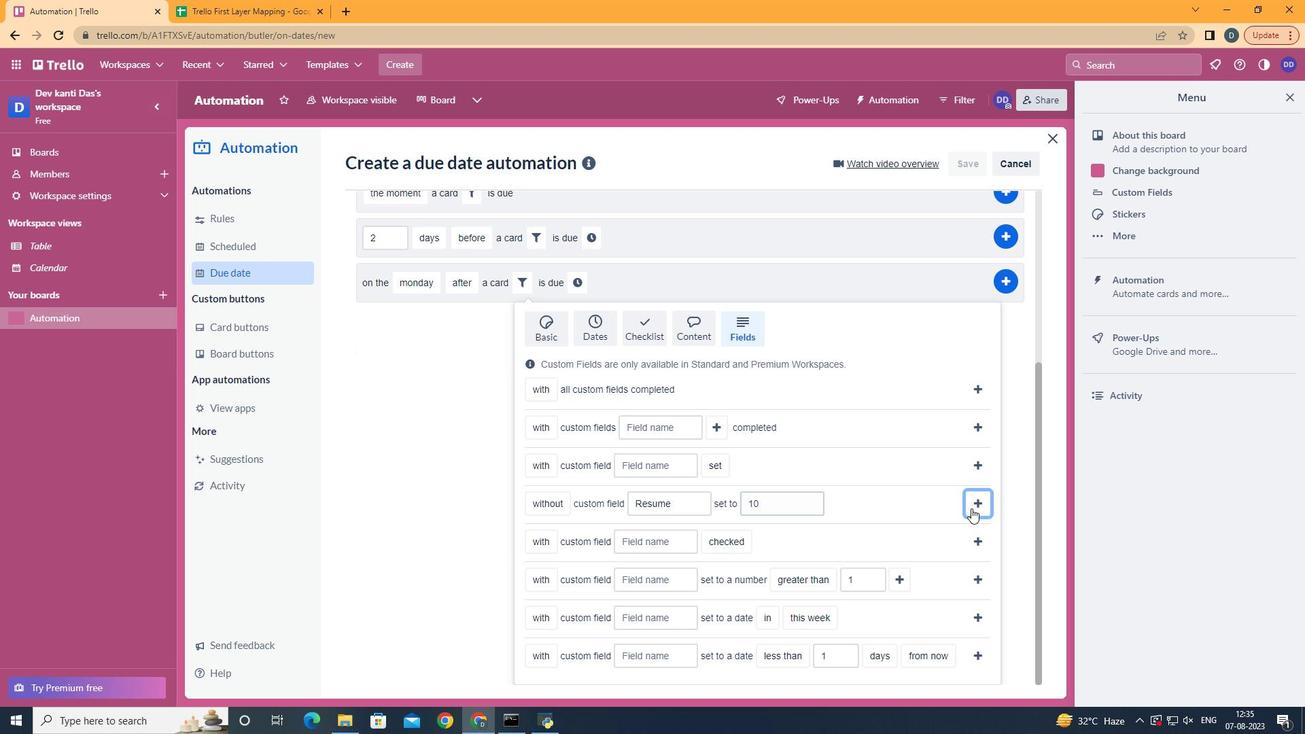 
Action: Mouse moved to (772, 543)
Screenshot: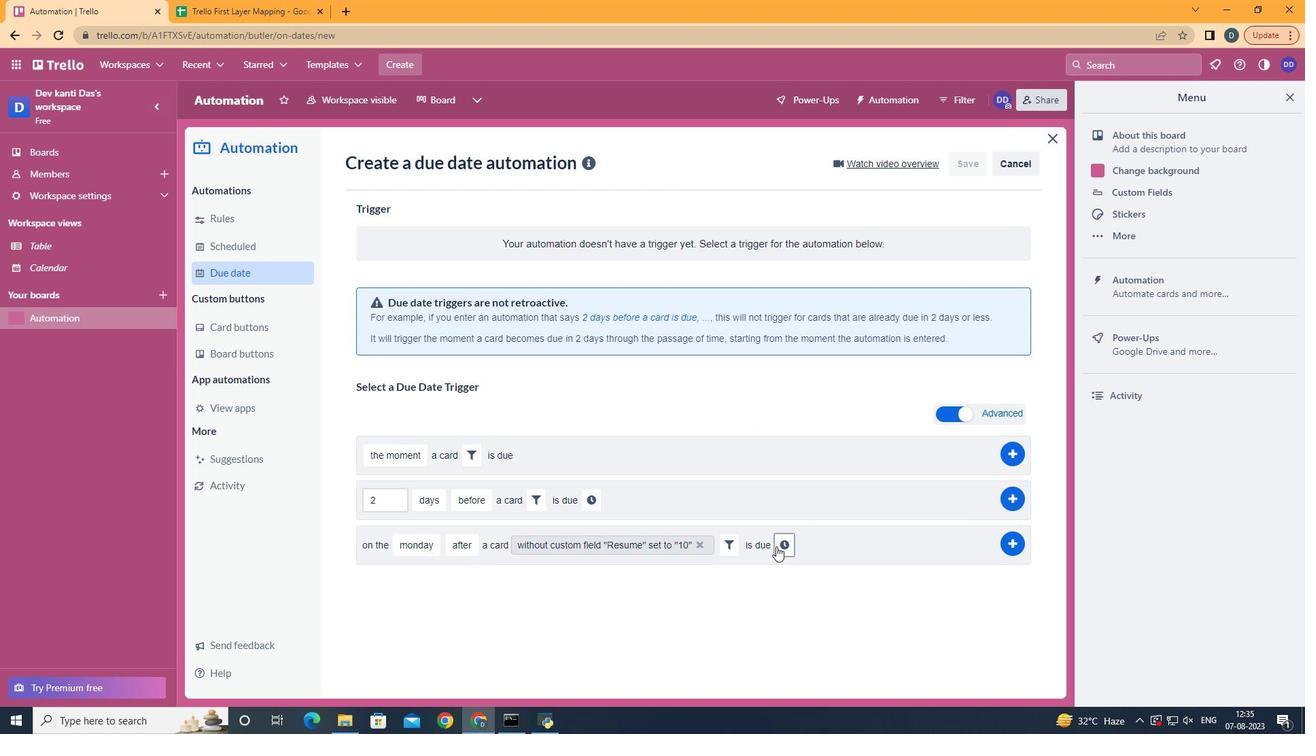 
Action: Mouse pressed left at (772, 543)
Screenshot: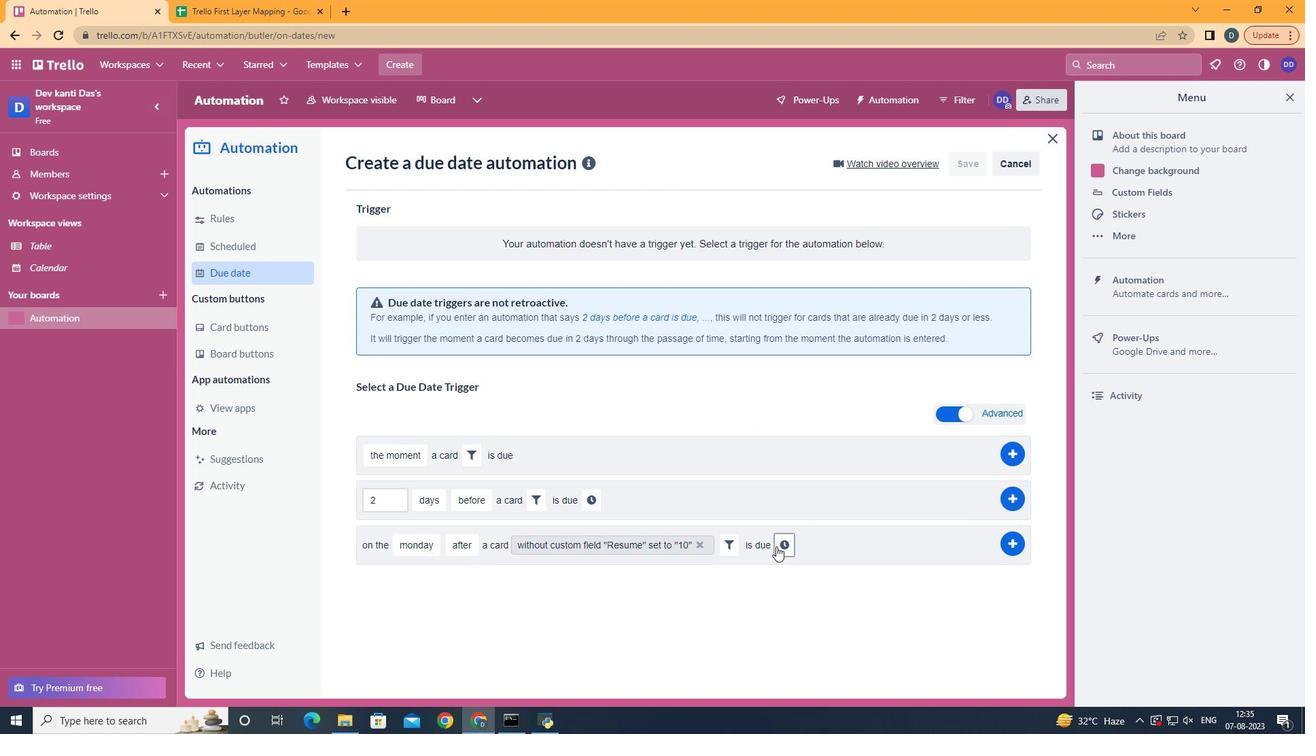 
Action: Mouse moved to (833, 547)
Screenshot: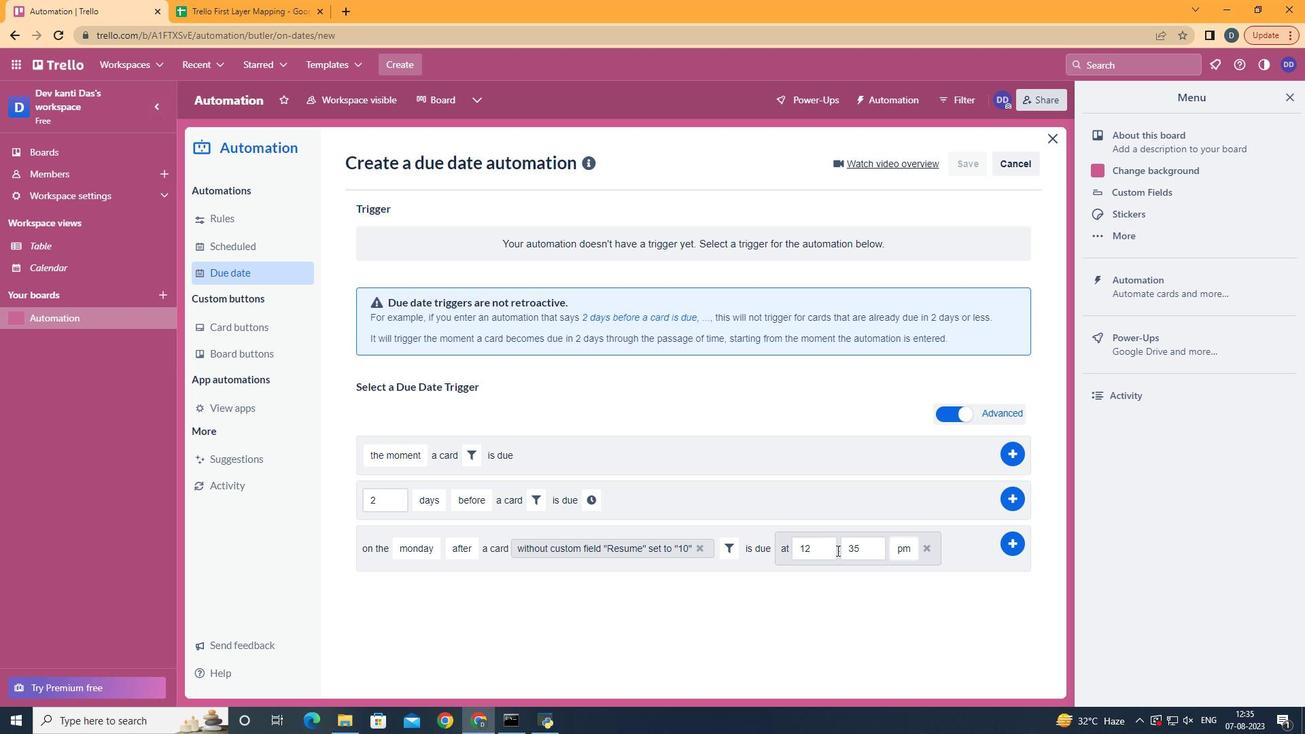 
Action: Mouse pressed left at (833, 547)
Screenshot: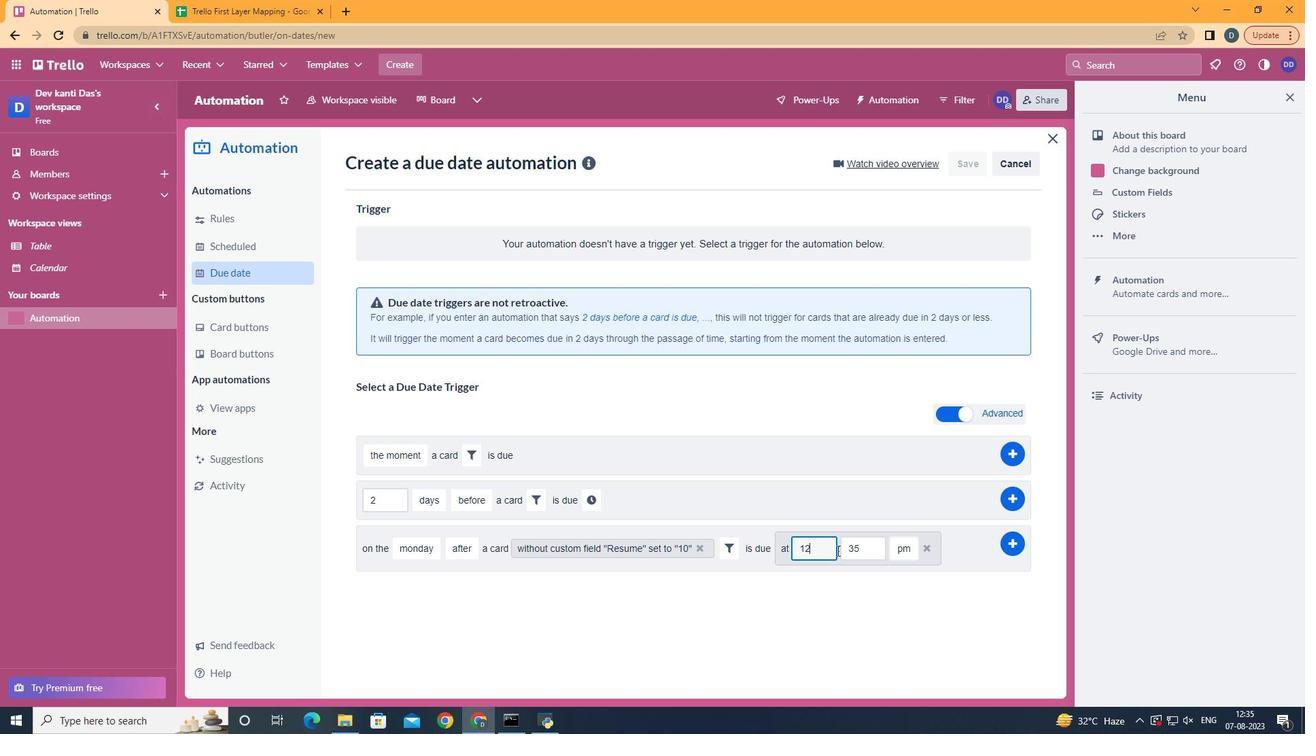 
Action: Key pressed <Key.backspace>1
Screenshot: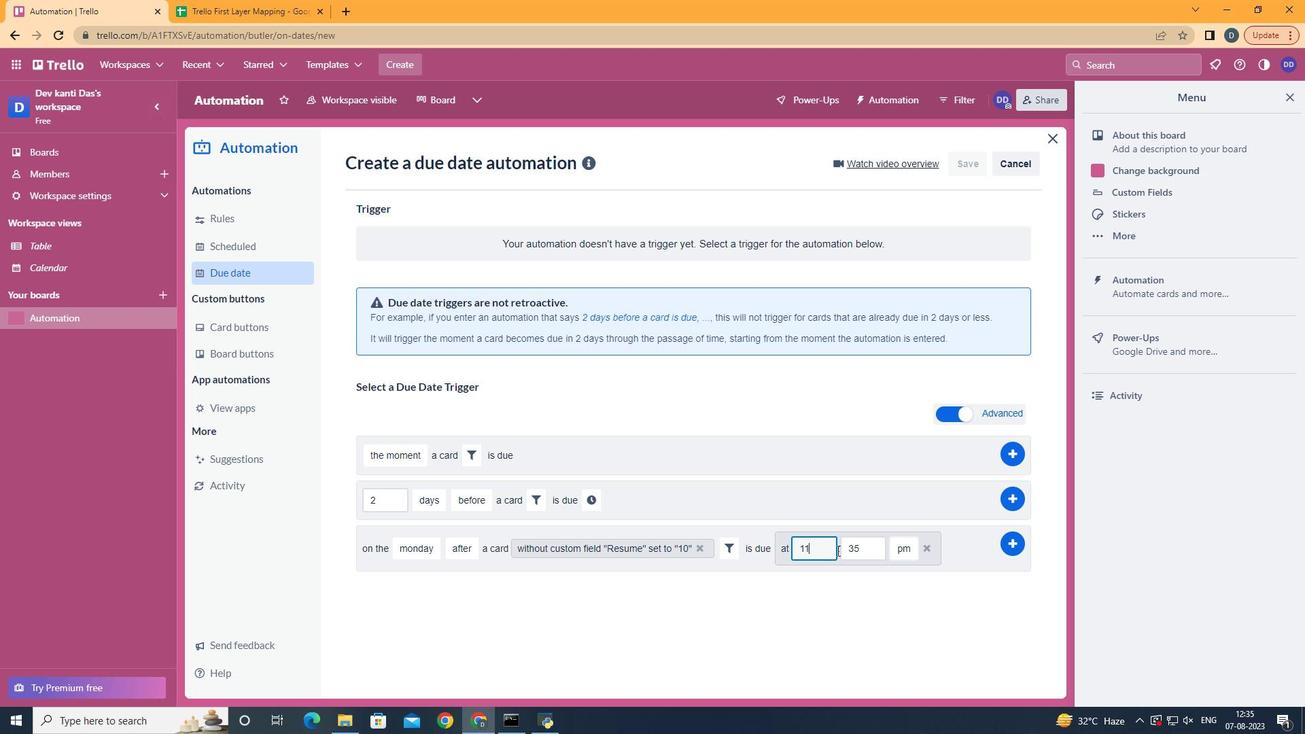 
Action: Mouse moved to (864, 549)
Screenshot: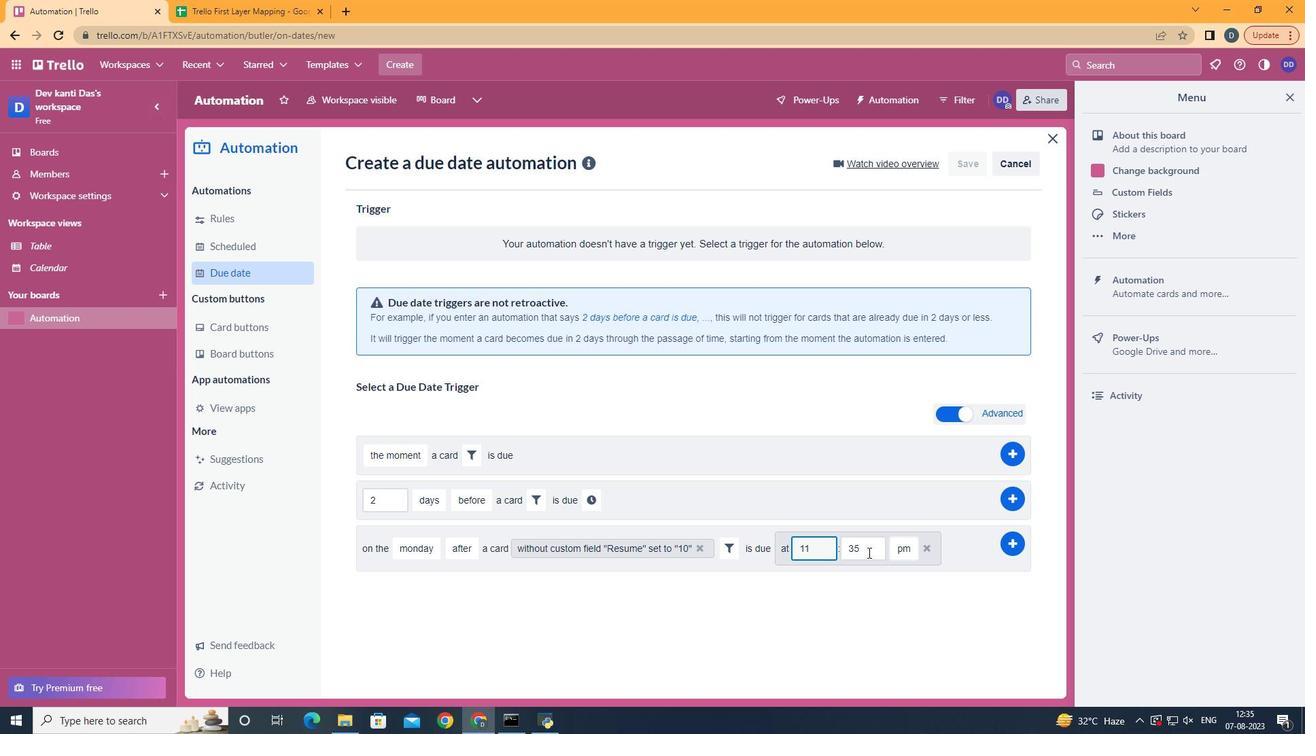 
Action: Mouse pressed left at (864, 549)
Screenshot: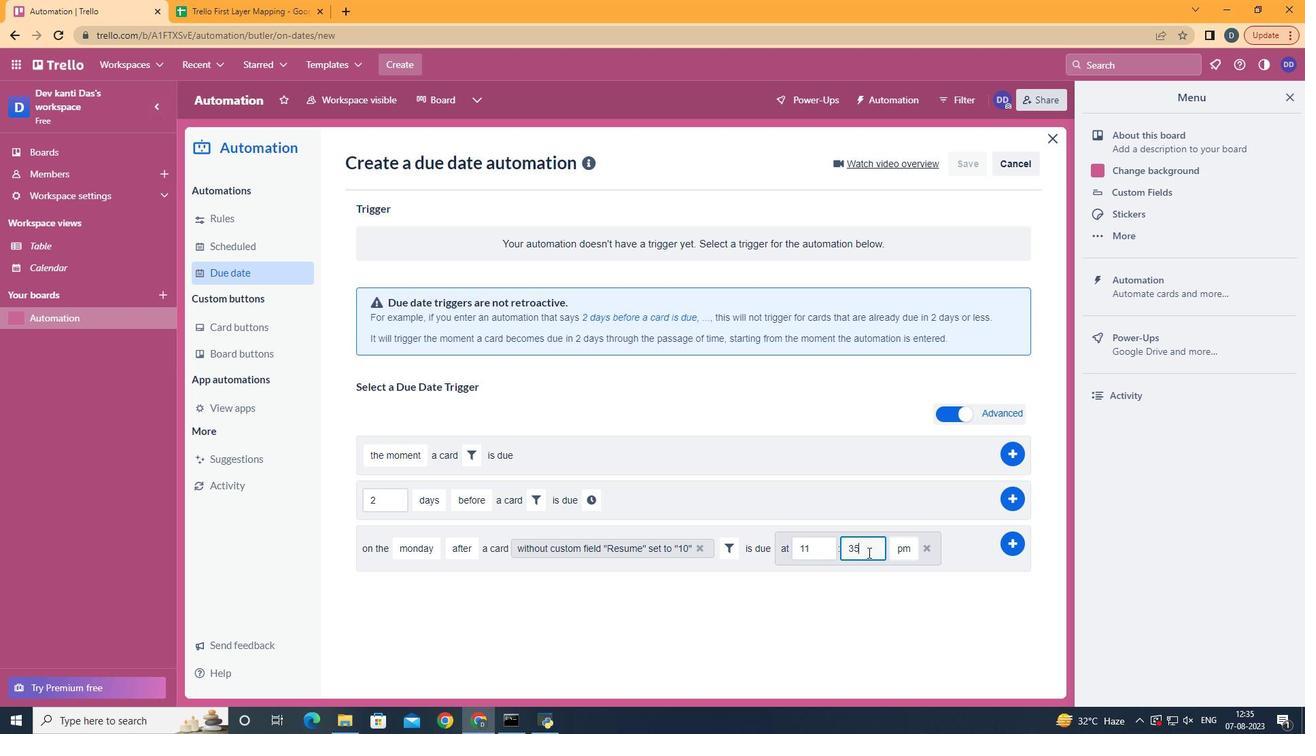 
Action: Key pressed <Key.backspace><Key.backspace>00
Screenshot: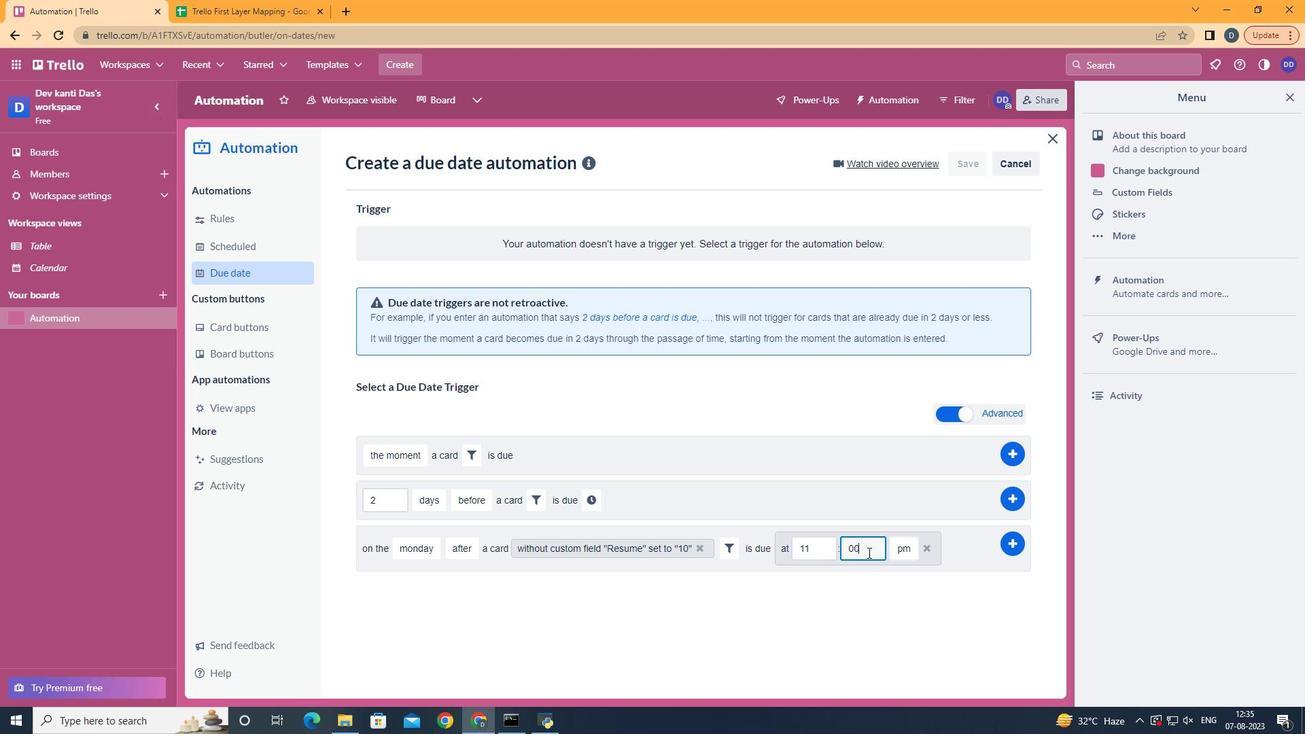 
Action: Mouse moved to (899, 565)
Screenshot: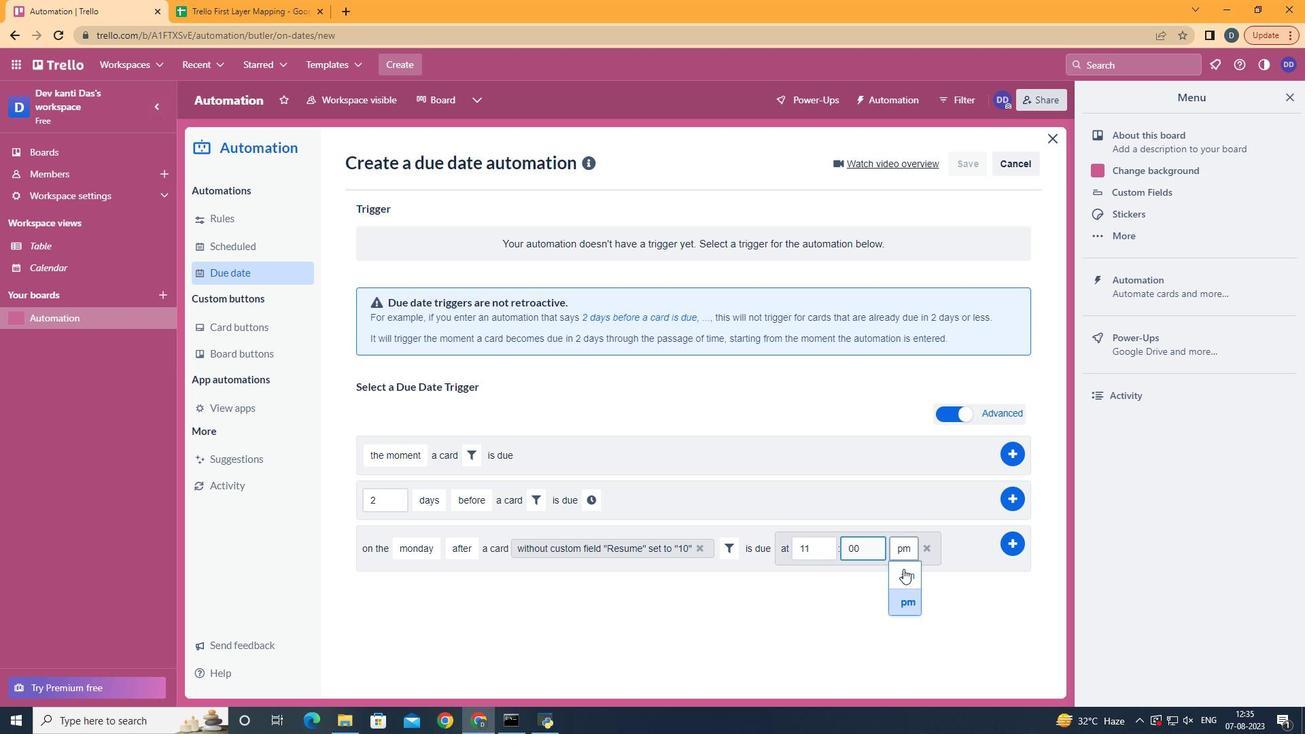 
Action: Mouse pressed left at (899, 565)
Screenshot: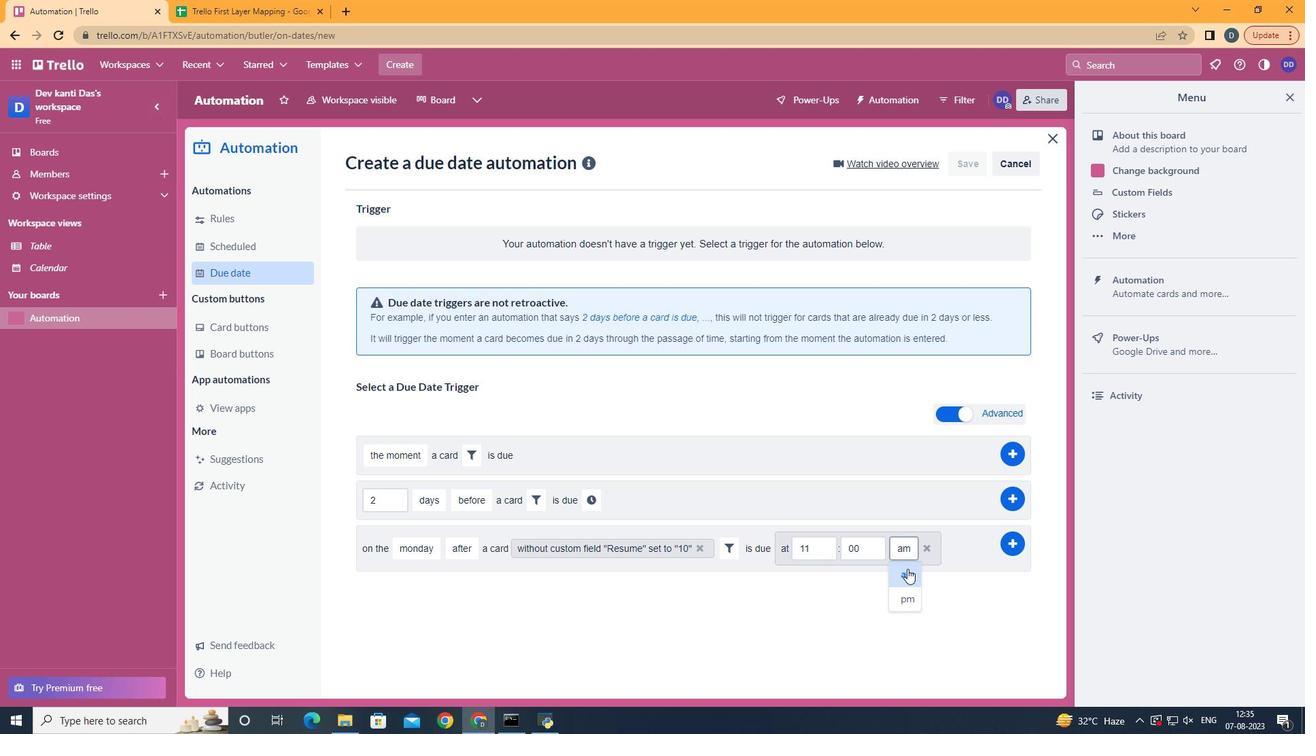 
Action: Mouse moved to (1005, 541)
Screenshot: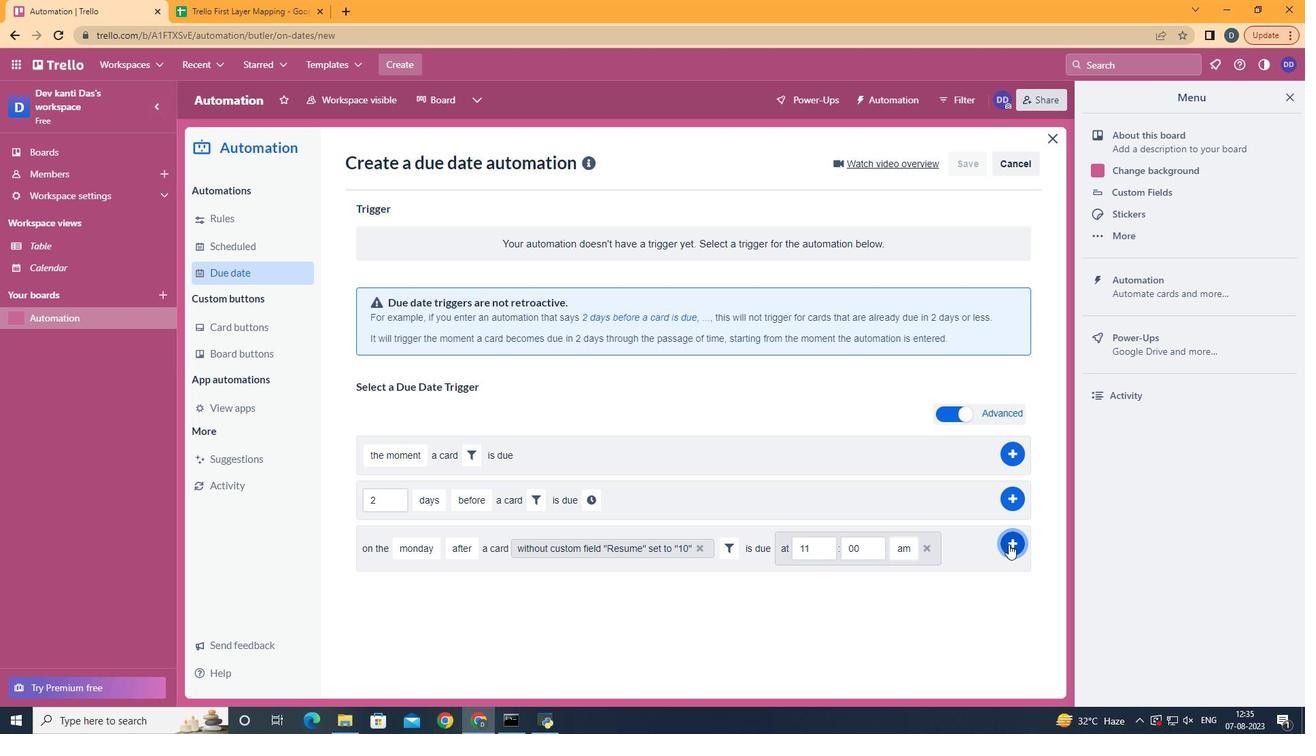 
Action: Mouse pressed left at (1005, 541)
Screenshot: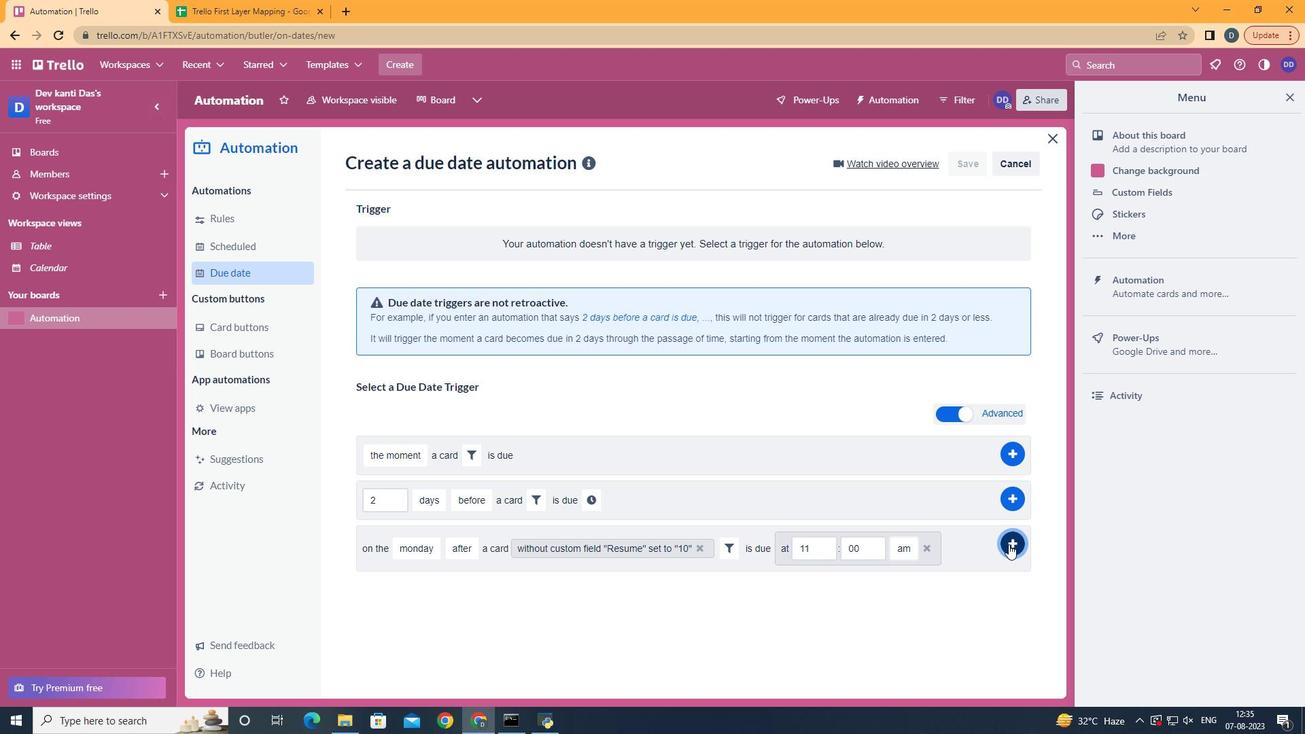 
Action: Mouse moved to (749, 269)
Screenshot: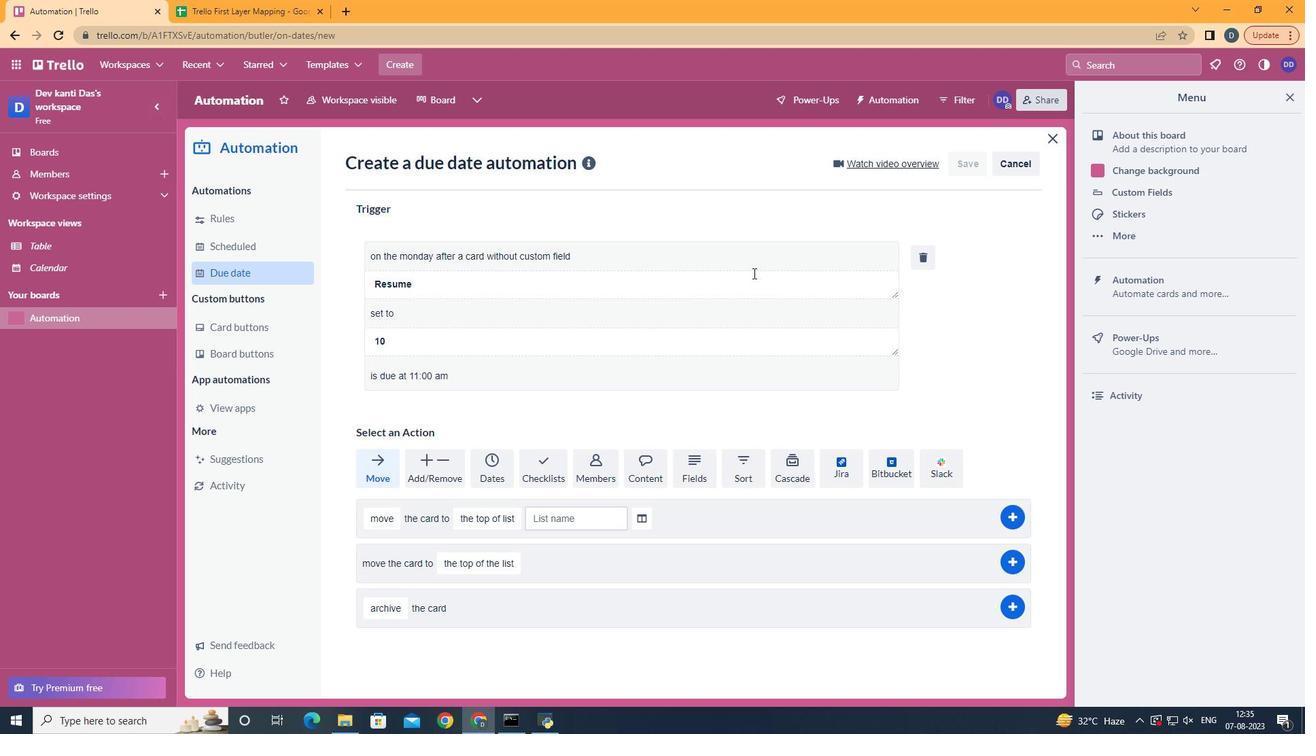 
